 Task: Search one way flight ticket for 2 adults, 2 infants in seat and 1 infant on lap in first from Cordova: Merle K. (mudhole) Smith Airport to Rock Springs: Southwest Wyoming Regional Airport (rock Springs Sweetwater County Airport) on 8-5-2023. Choice of flights is Emirates and Kenya Airways. Number of bags: 1 checked bag. Price is upto 45000. Outbound departure time preference is 16:45.
Action: Mouse moved to (352, 308)
Screenshot: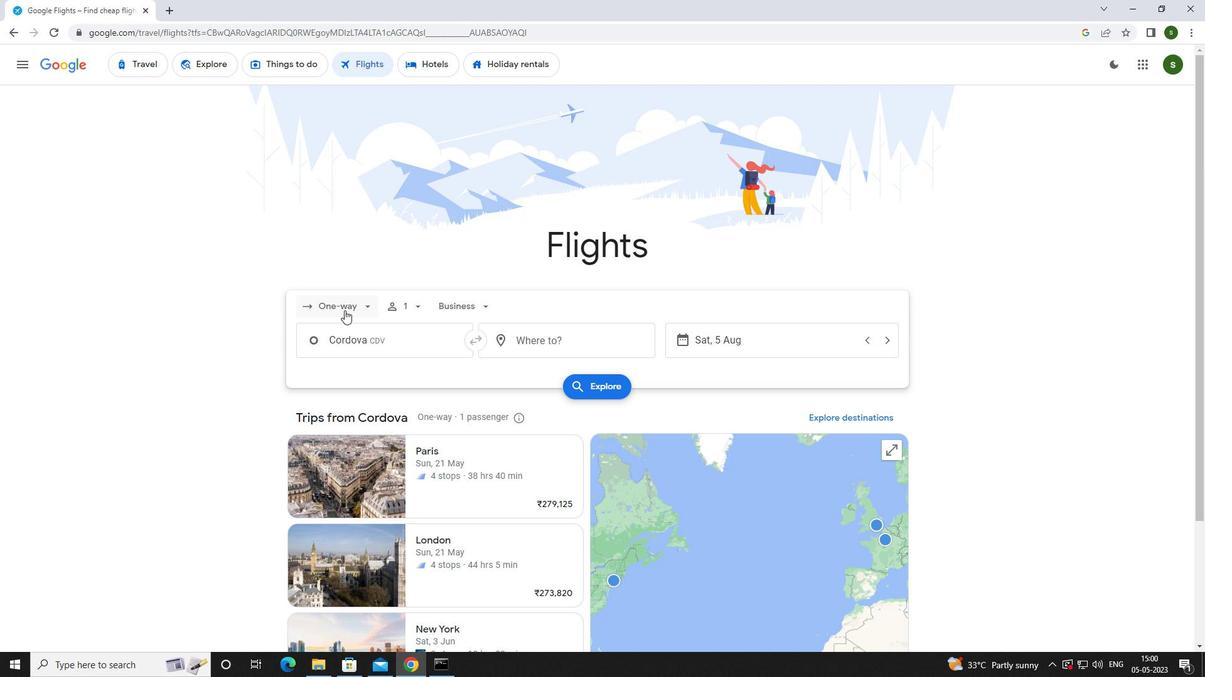 
Action: Mouse pressed left at (352, 308)
Screenshot: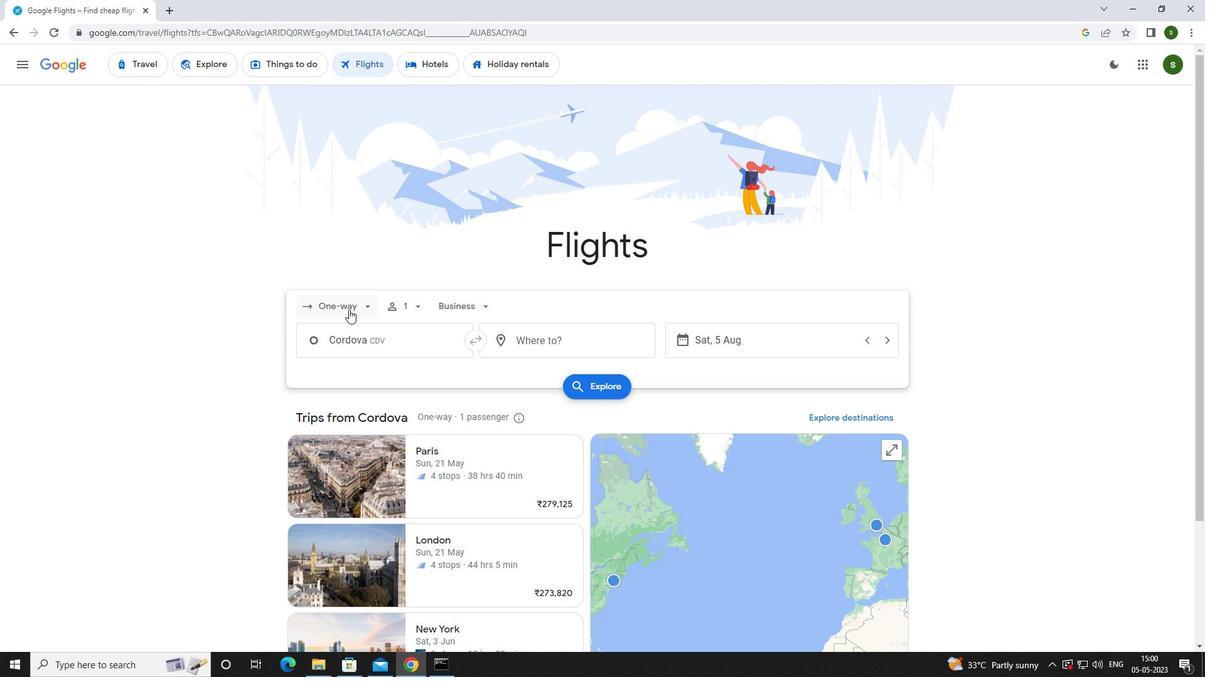 
Action: Mouse moved to (365, 365)
Screenshot: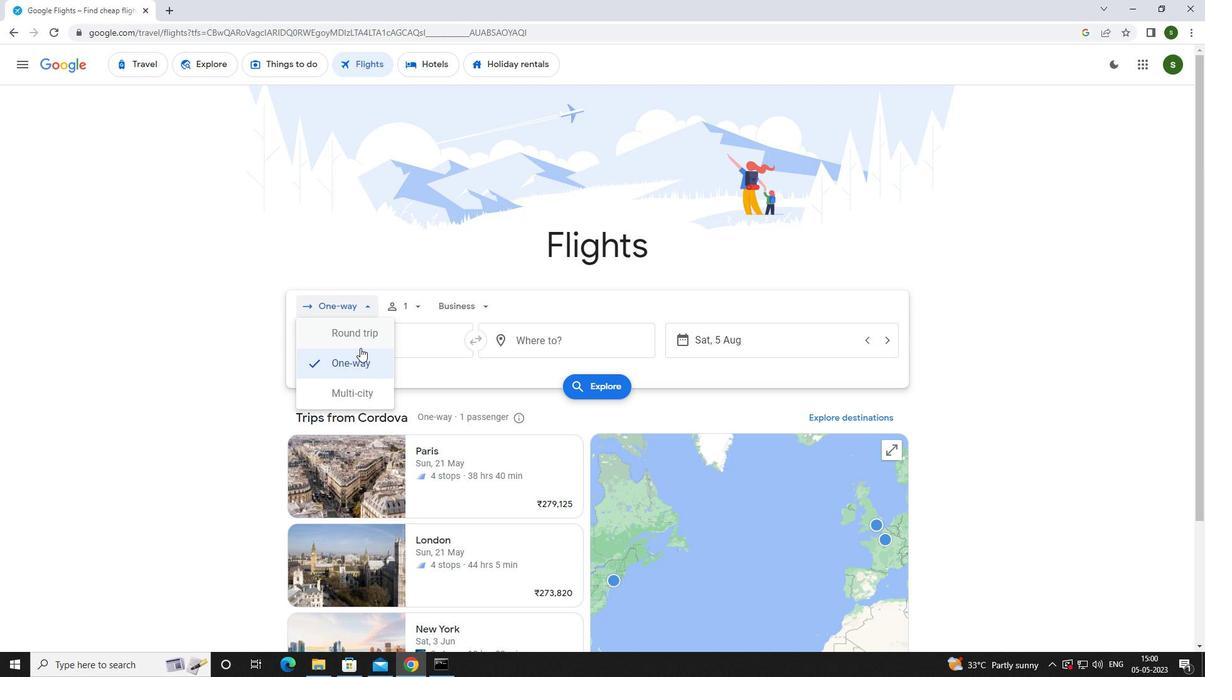 
Action: Mouse pressed left at (365, 365)
Screenshot: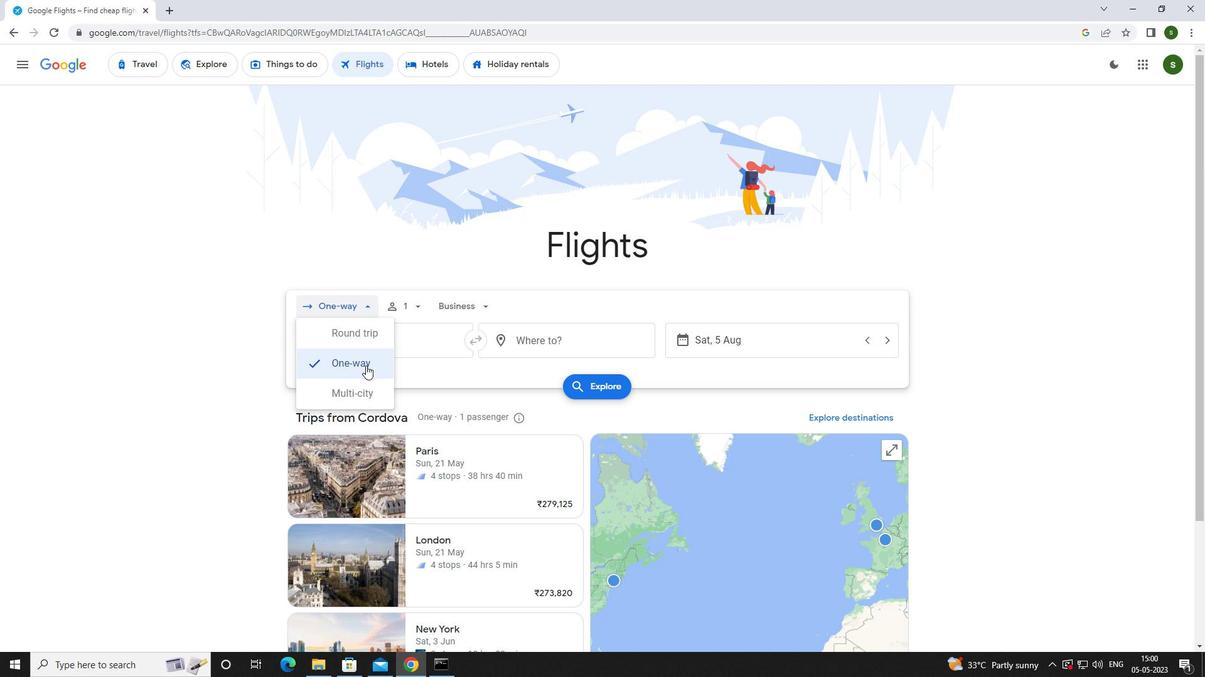
Action: Mouse moved to (412, 308)
Screenshot: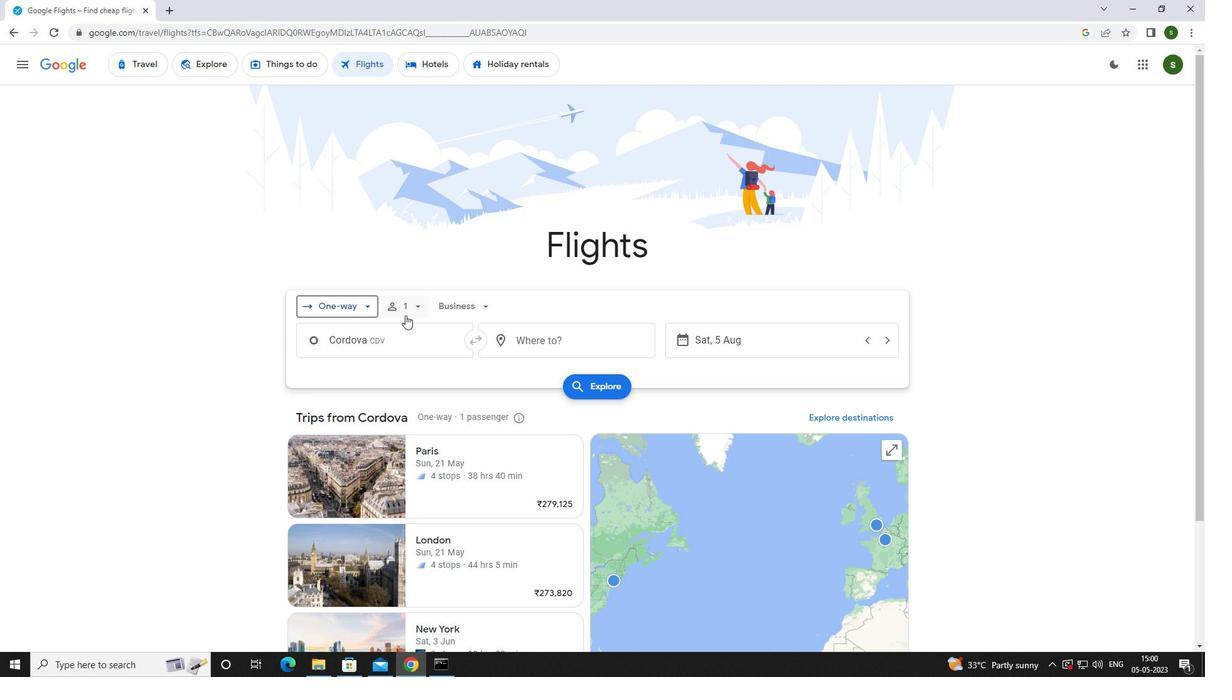 
Action: Mouse pressed left at (412, 308)
Screenshot: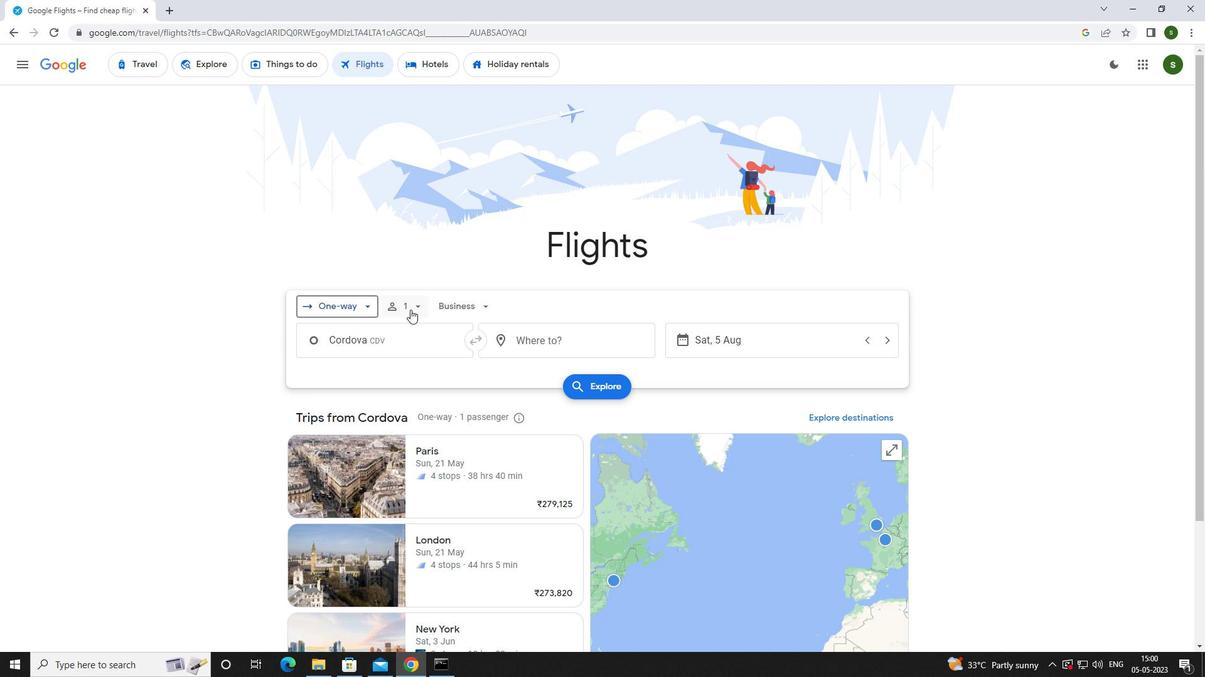
Action: Mouse moved to (507, 337)
Screenshot: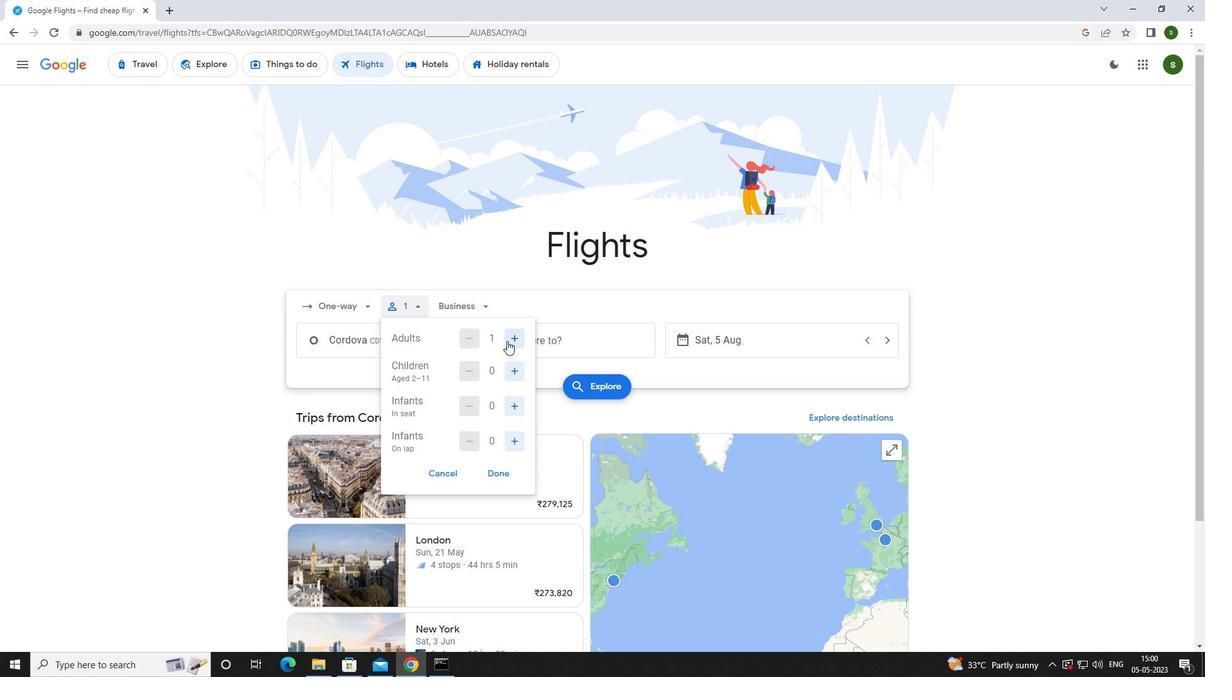 
Action: Mouse pressed left at (507, 337)
Screenshot: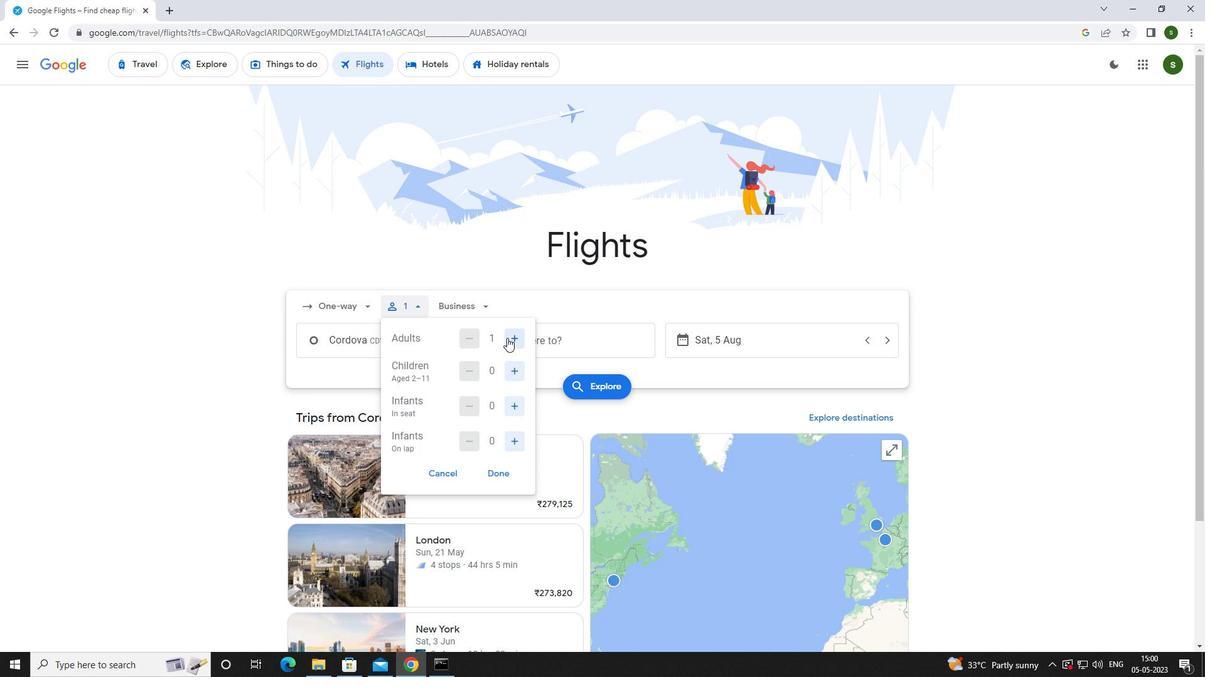 
Action: Mouse moved to (508, 403)
Screenshot: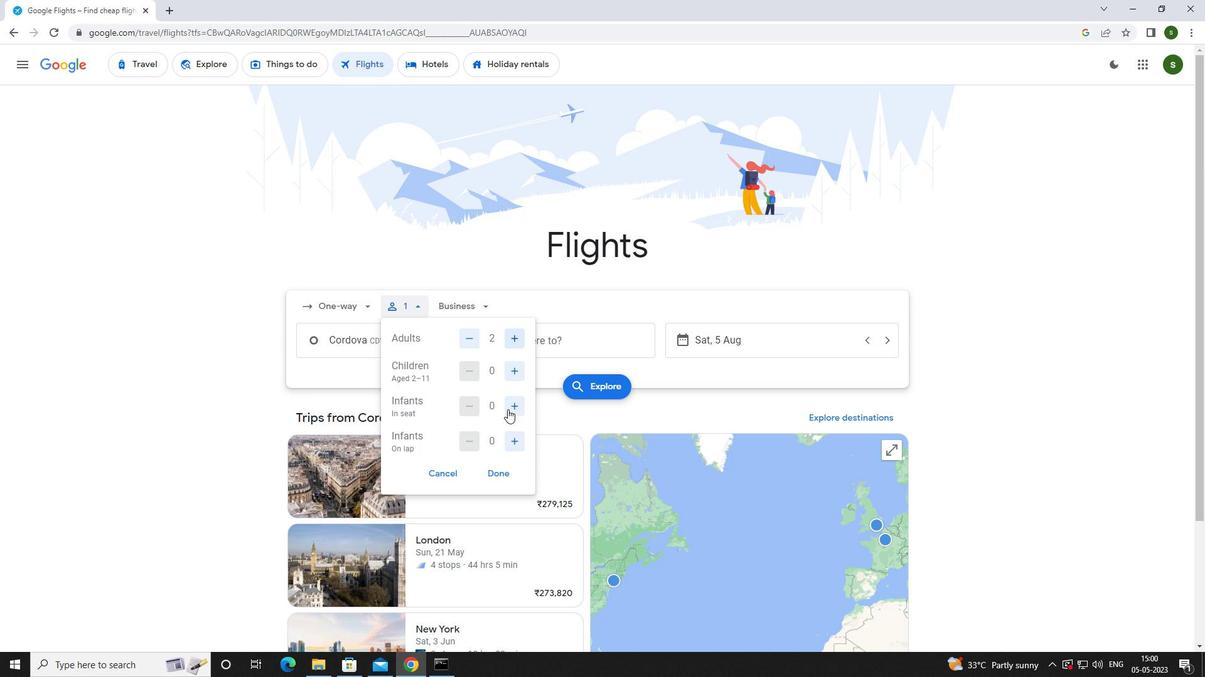 
Action: Mouse pressed left at (508, 403)
Screenshot: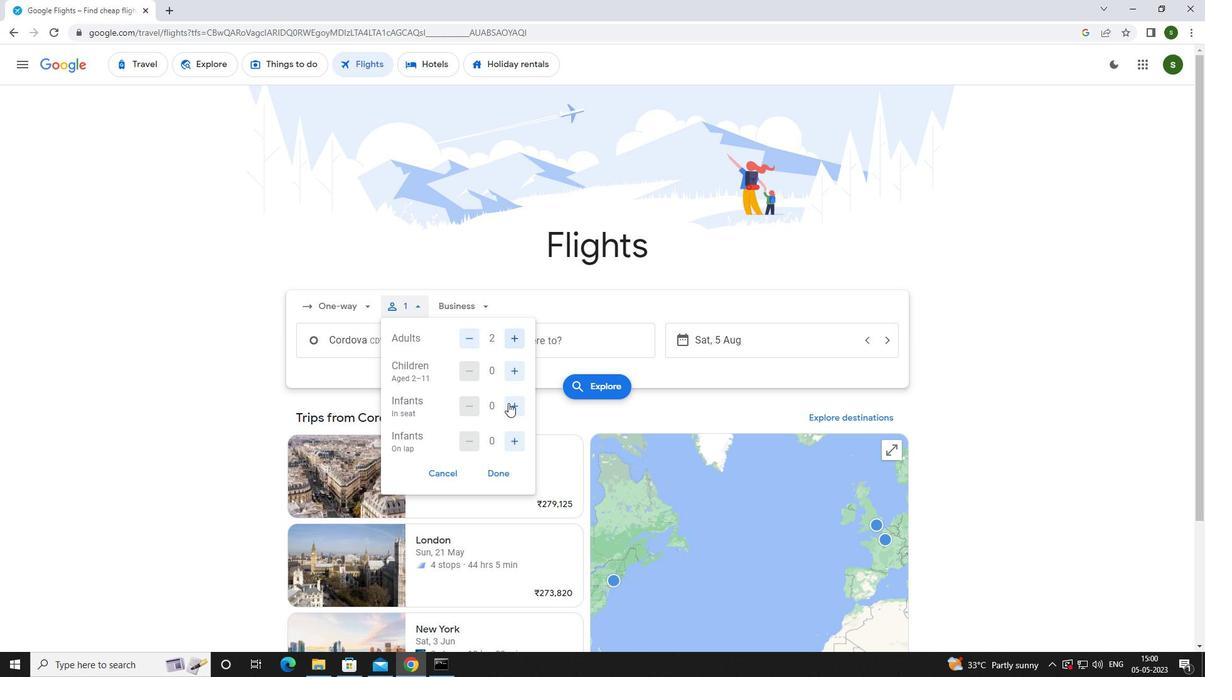 
Action: Mouse pressed left at (508, 403)
Screenshot: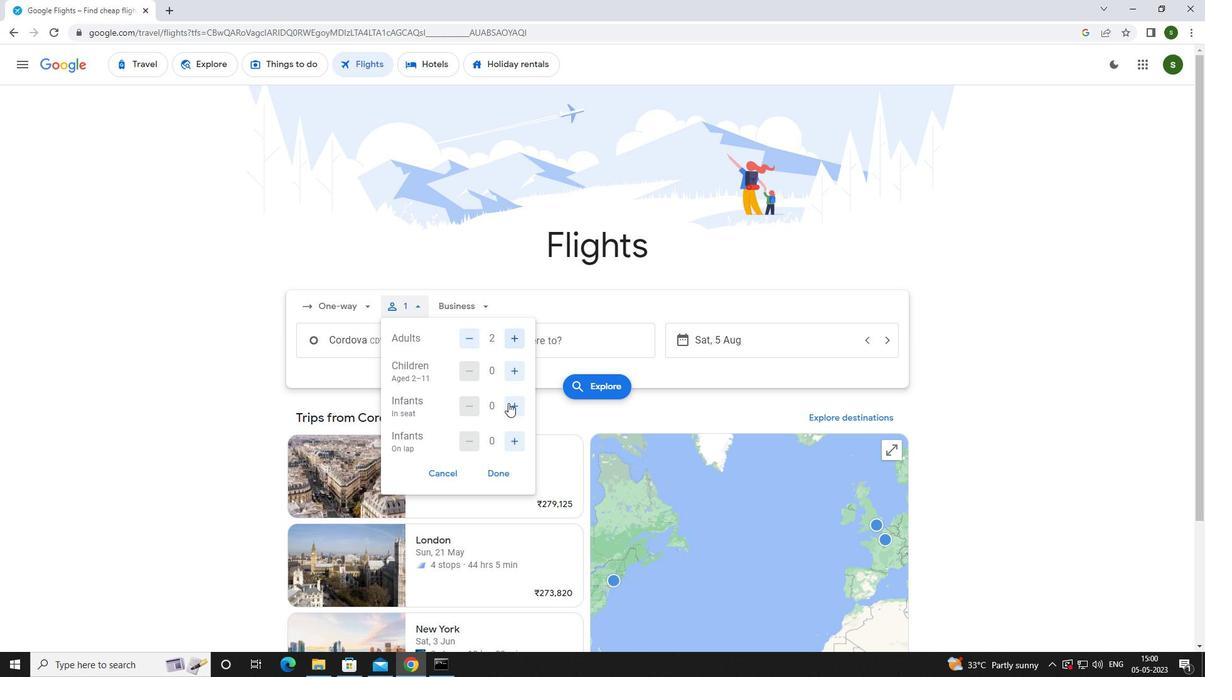 
Action: Mouse moved to (511, 441)
Screenshot: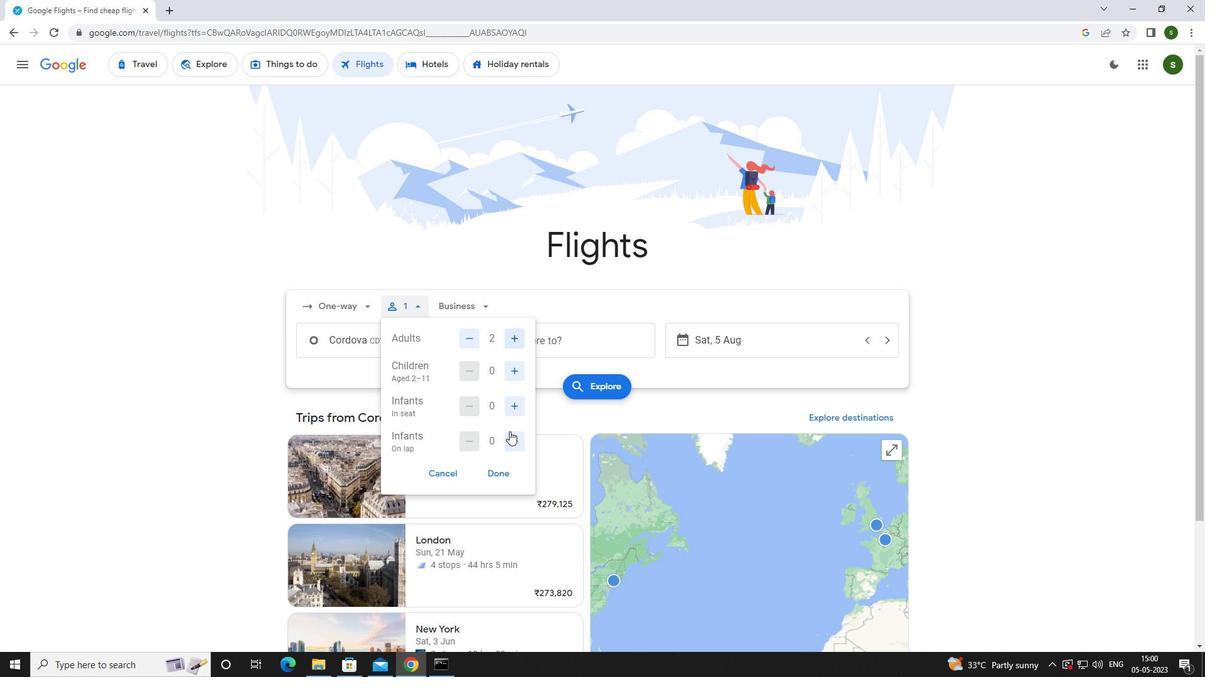 
Action: Mouse pressed left at (511, 441)
Screenshot: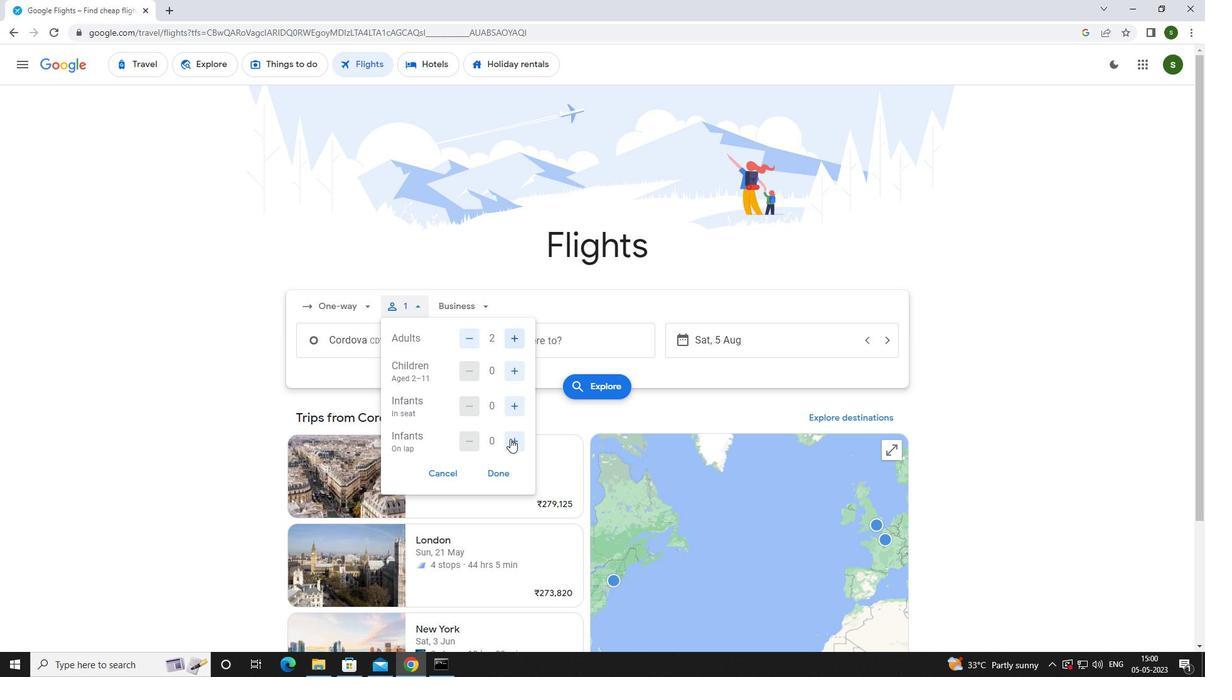 
Action: Mouse moved to (469, 305)
Screenshot: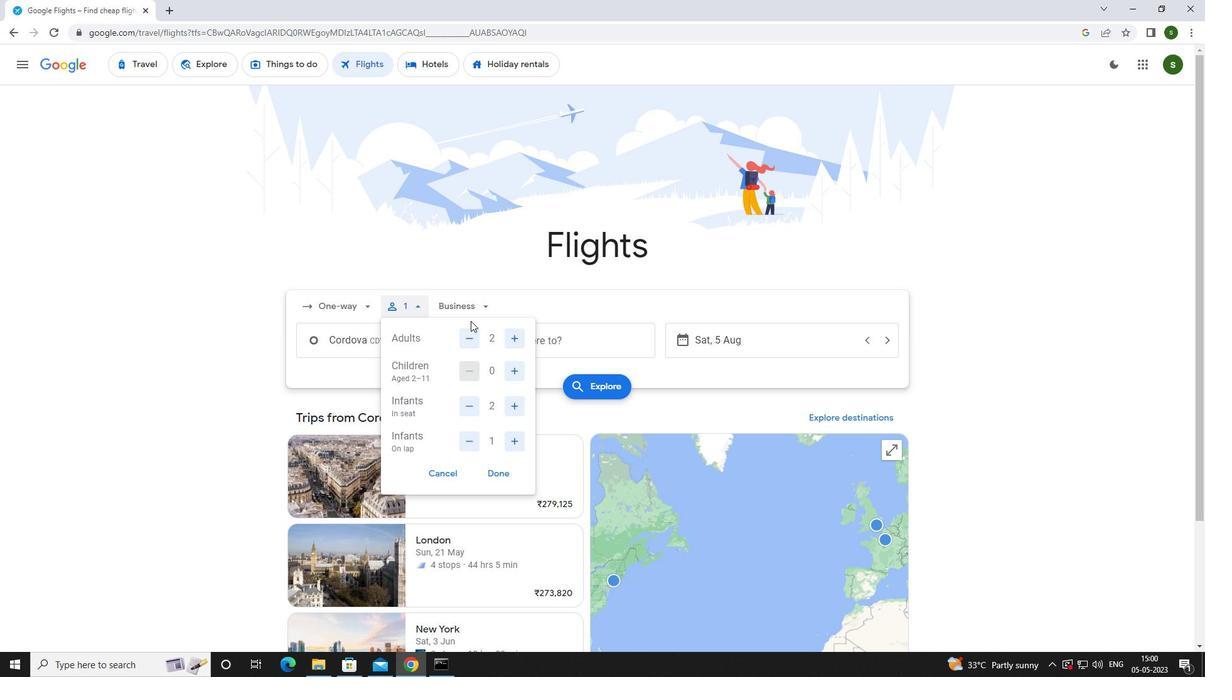 
Action: Mouse pressed left at (469, 305)
Screenshot: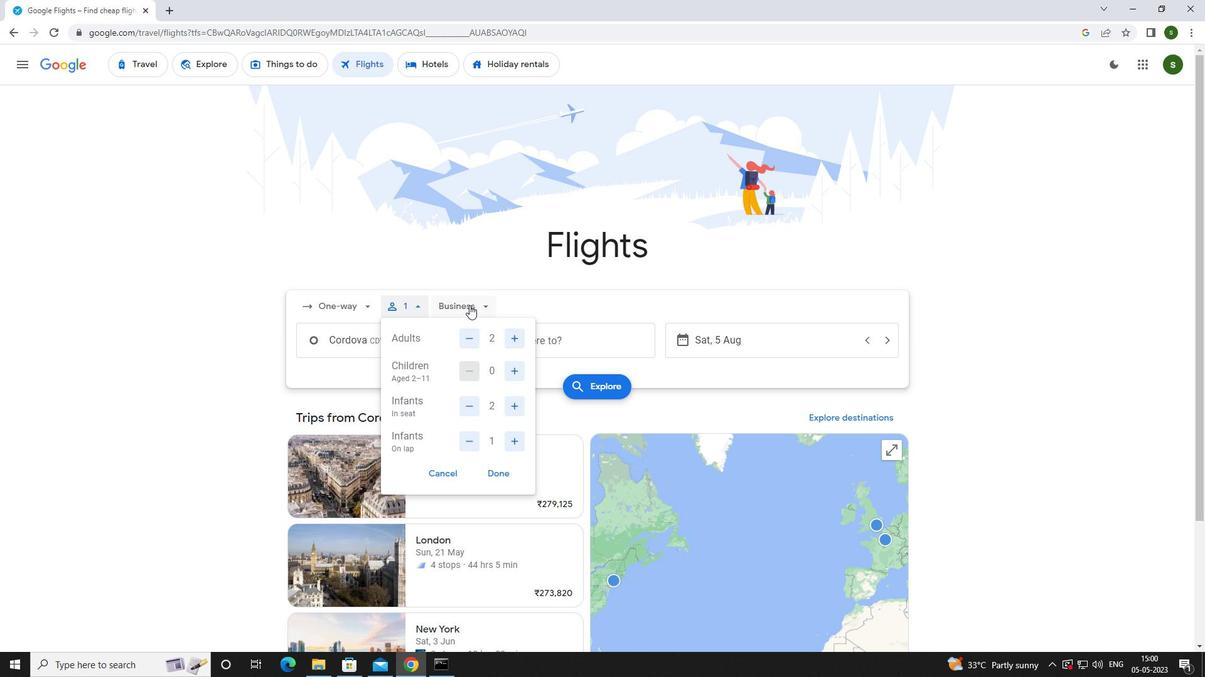 
Action: Mouse moved to (478, 423)
Screenshot: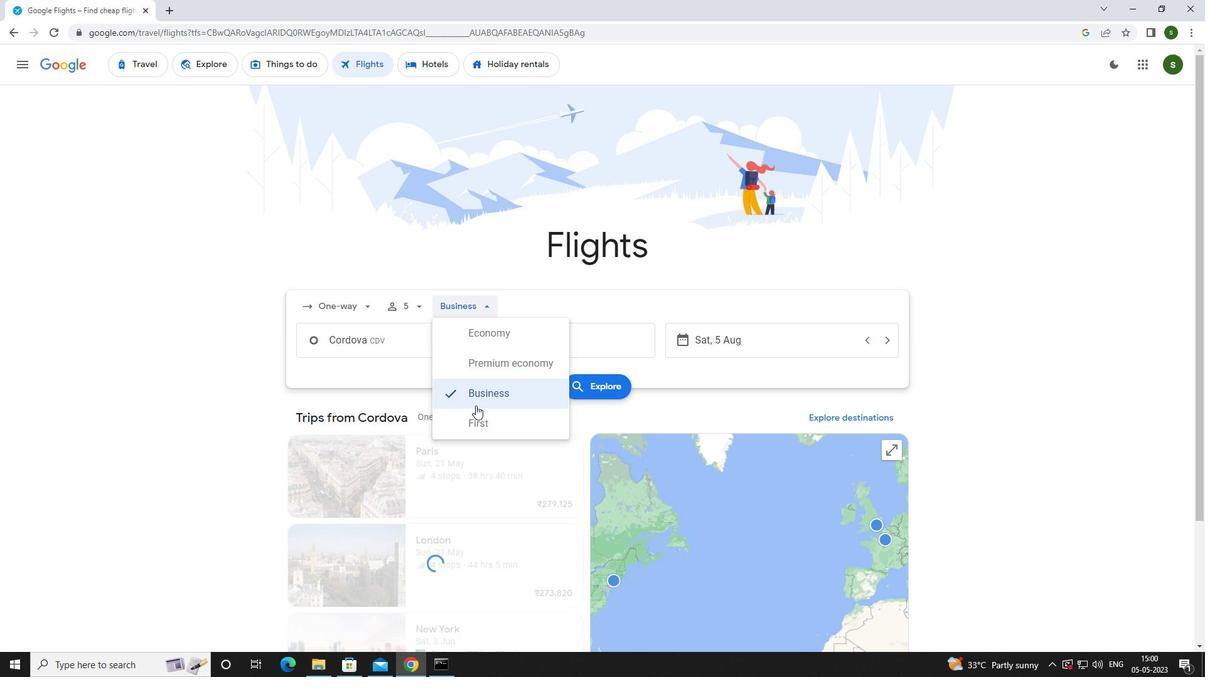 
Action: Mouse pressed left at (478, 423)
Screenshot: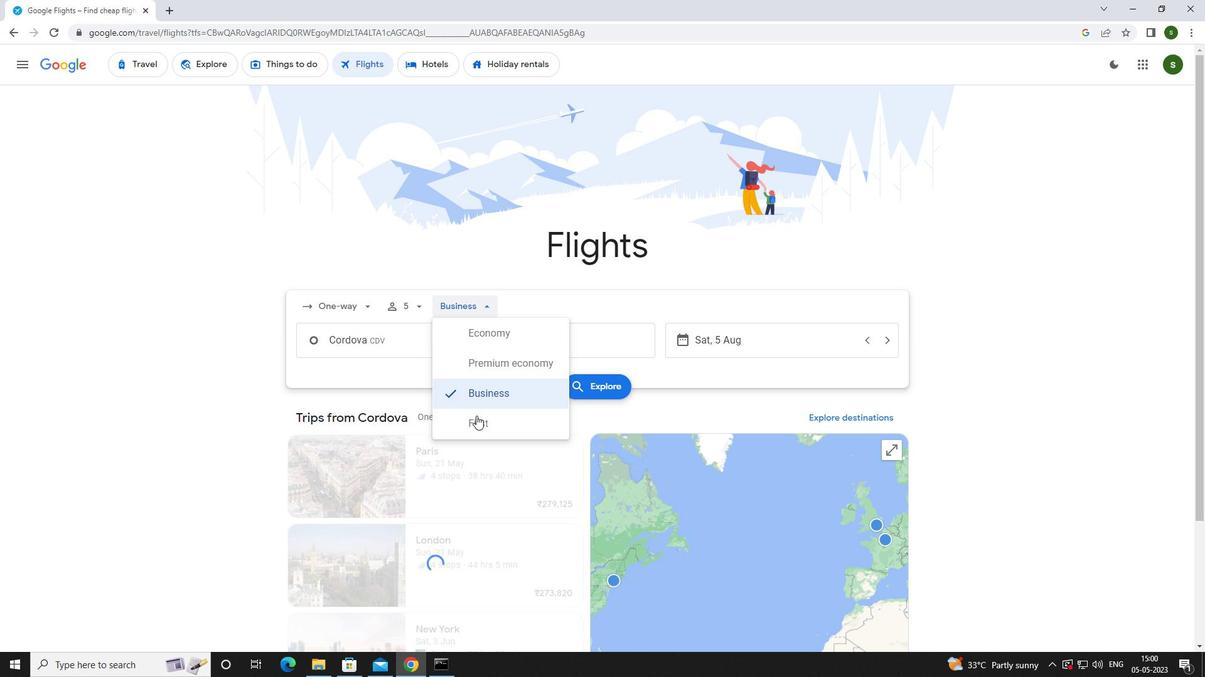 
Action: Mouse moved to (430, 338)
Screenshot: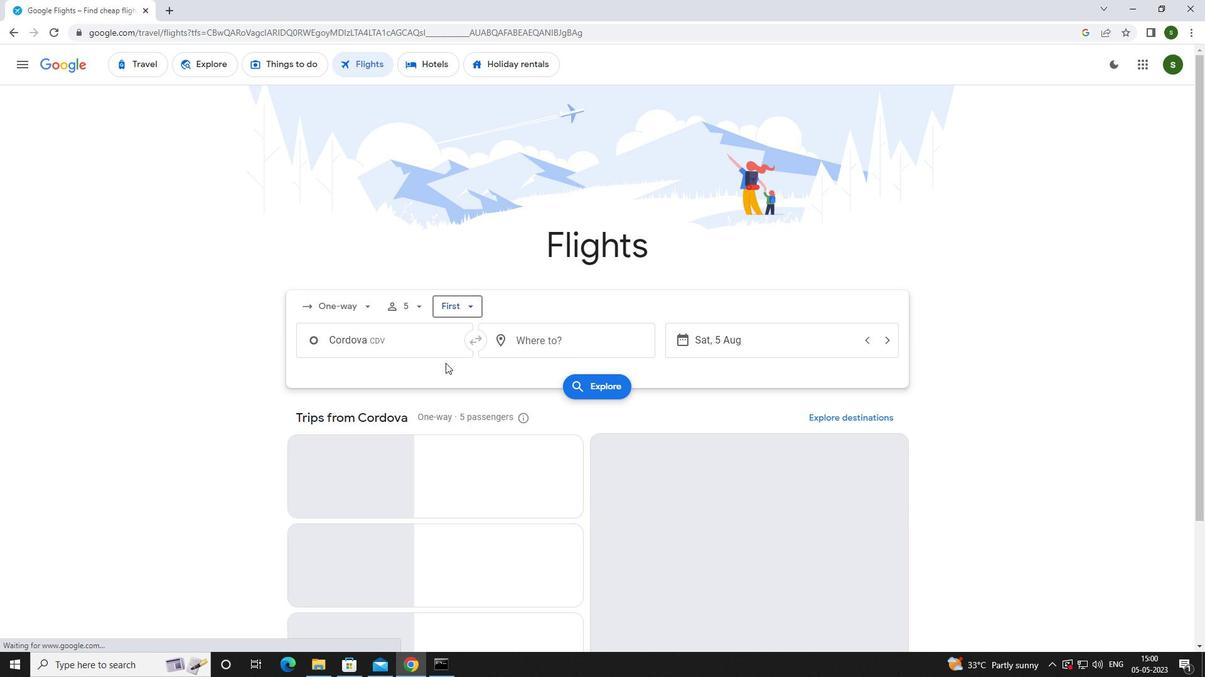 
Action: Mouse pressed left at (430, 338)
Screenshot: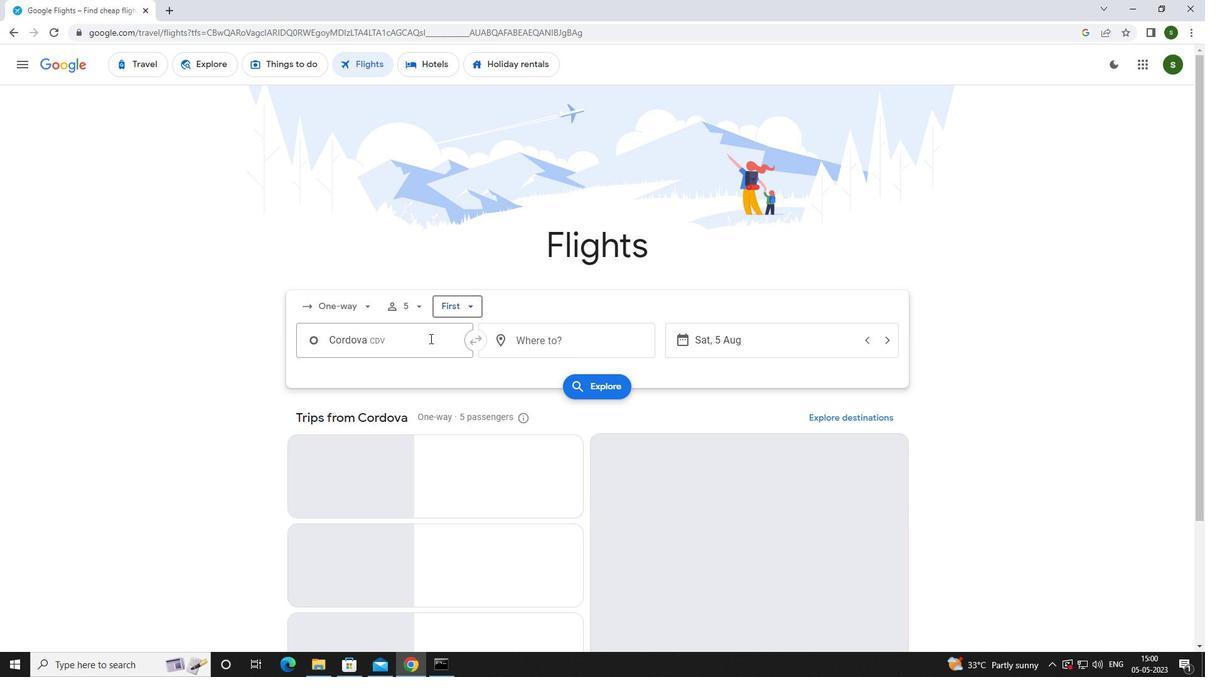 
Action: Key pressed <Key.caps_lock>m<Key.caps_lock>erle
Screenshot: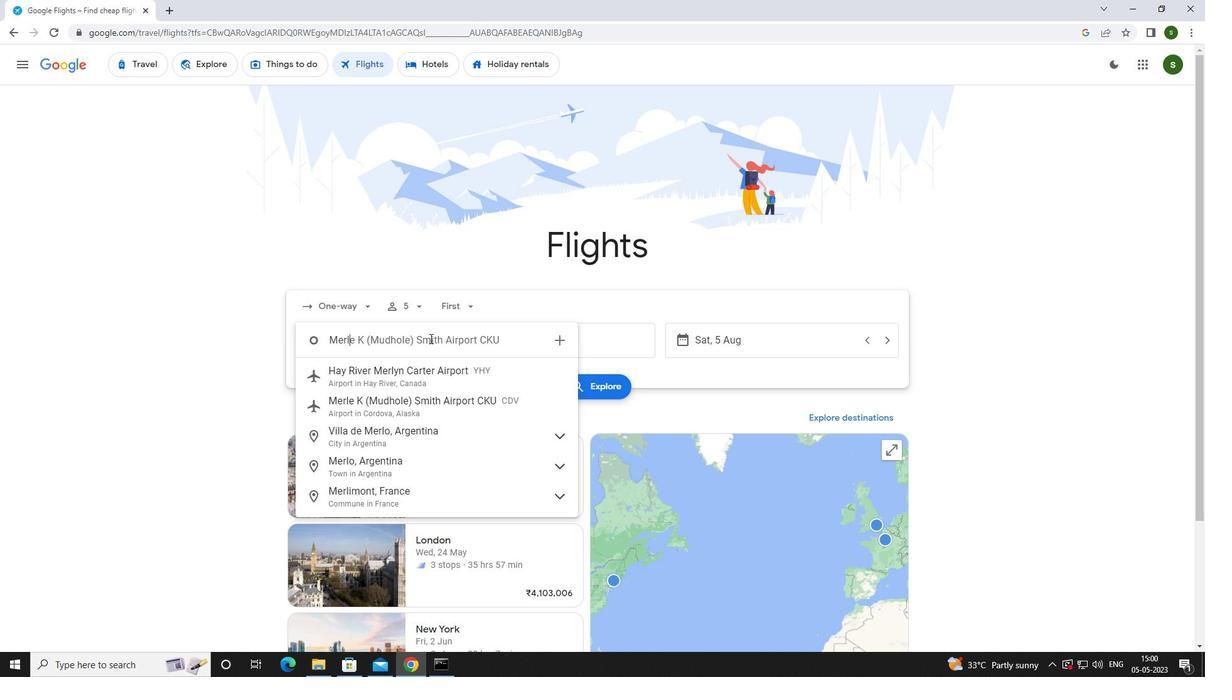 
Action: Mouse moved to (413, 388)
Screenshot: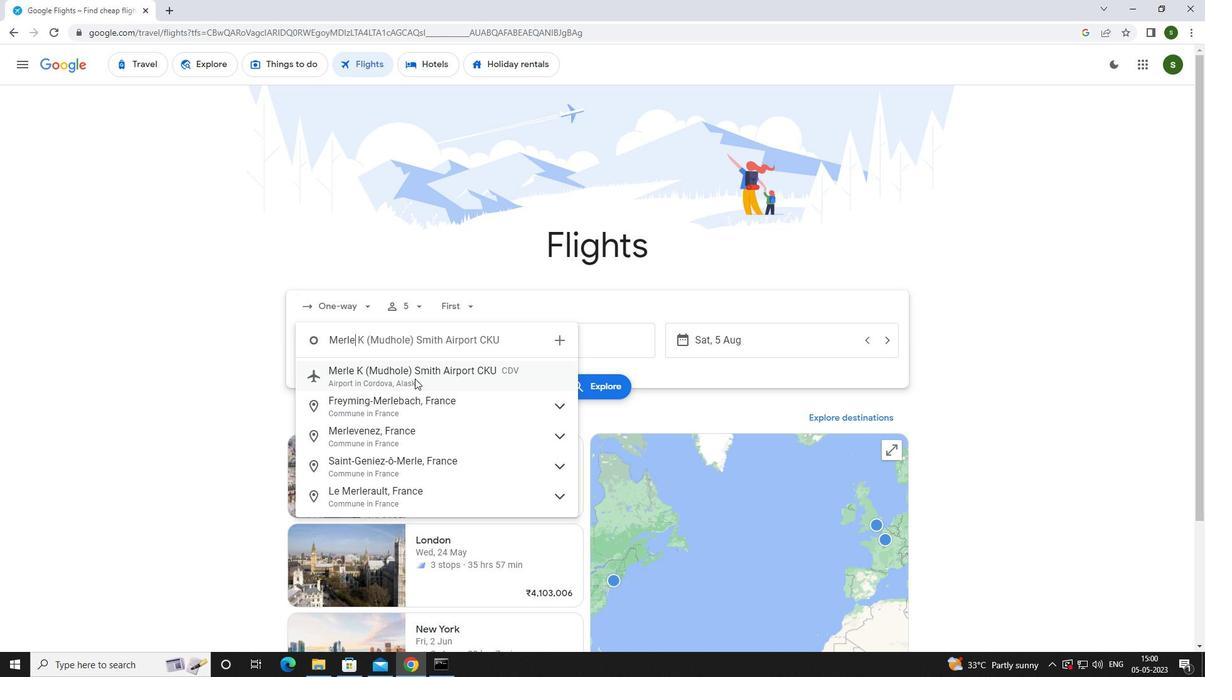 
Action: Mouse pressed left at (413, 388)
Screenshot: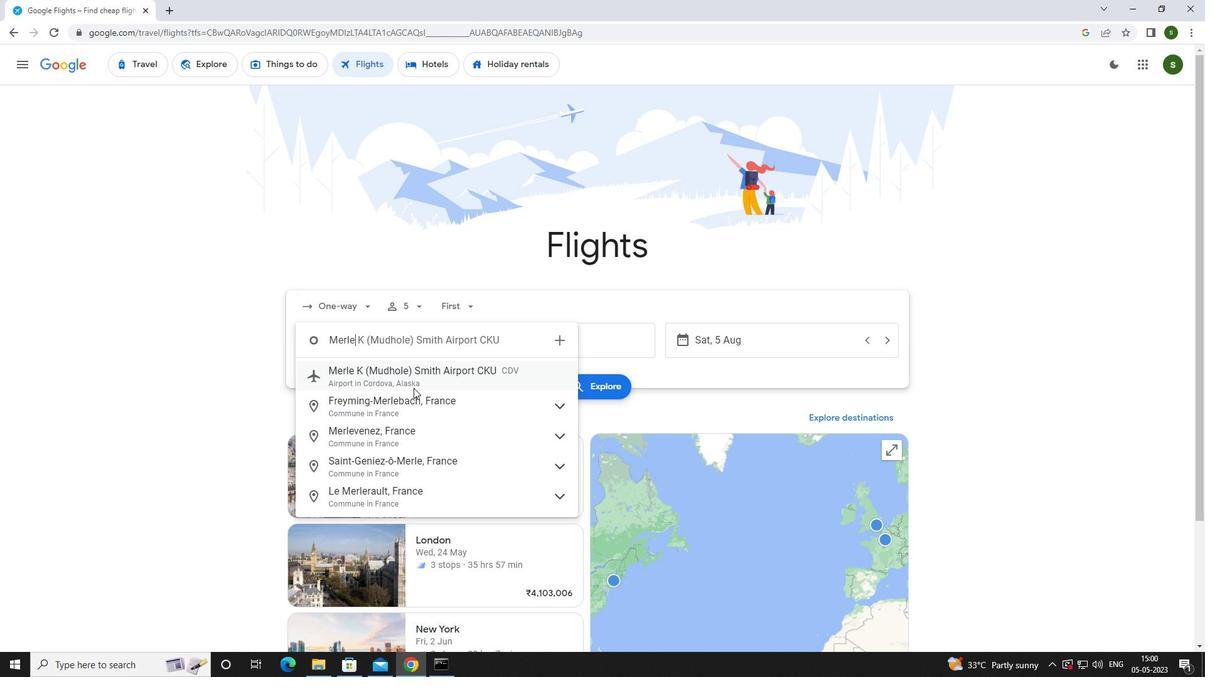 
Action: Mouse moved to (541, 339)
Screenshot: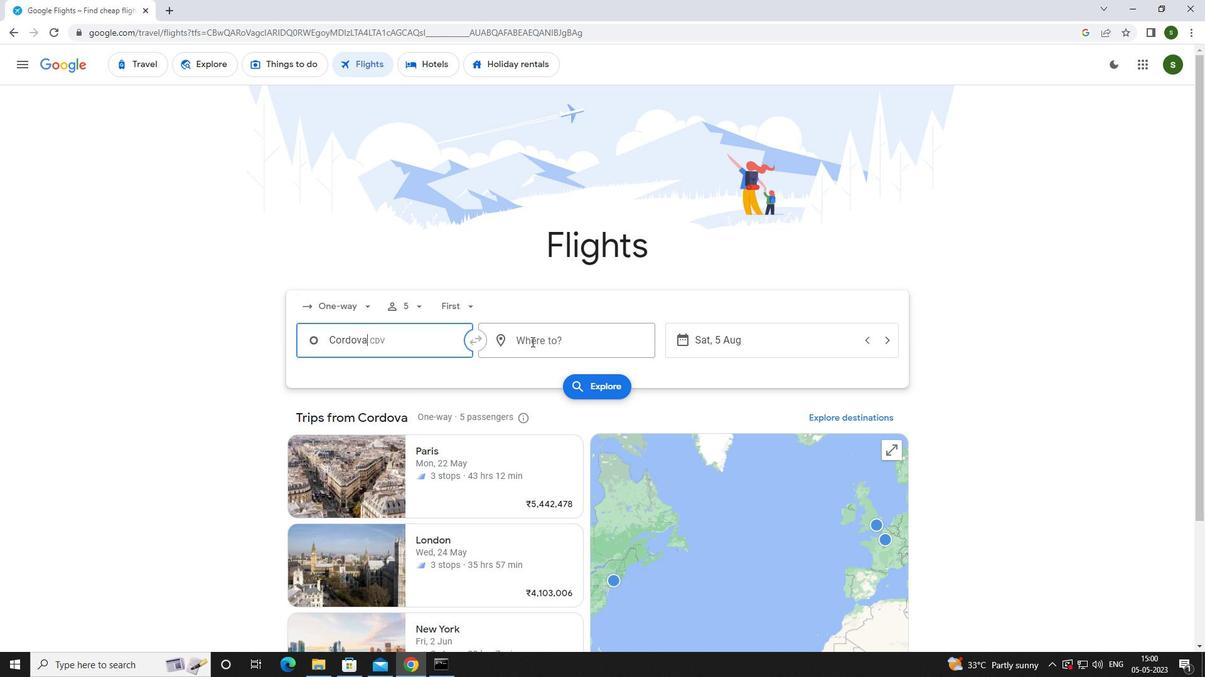 
Action: Mouse pressed left at (541, 339)
Screenshot: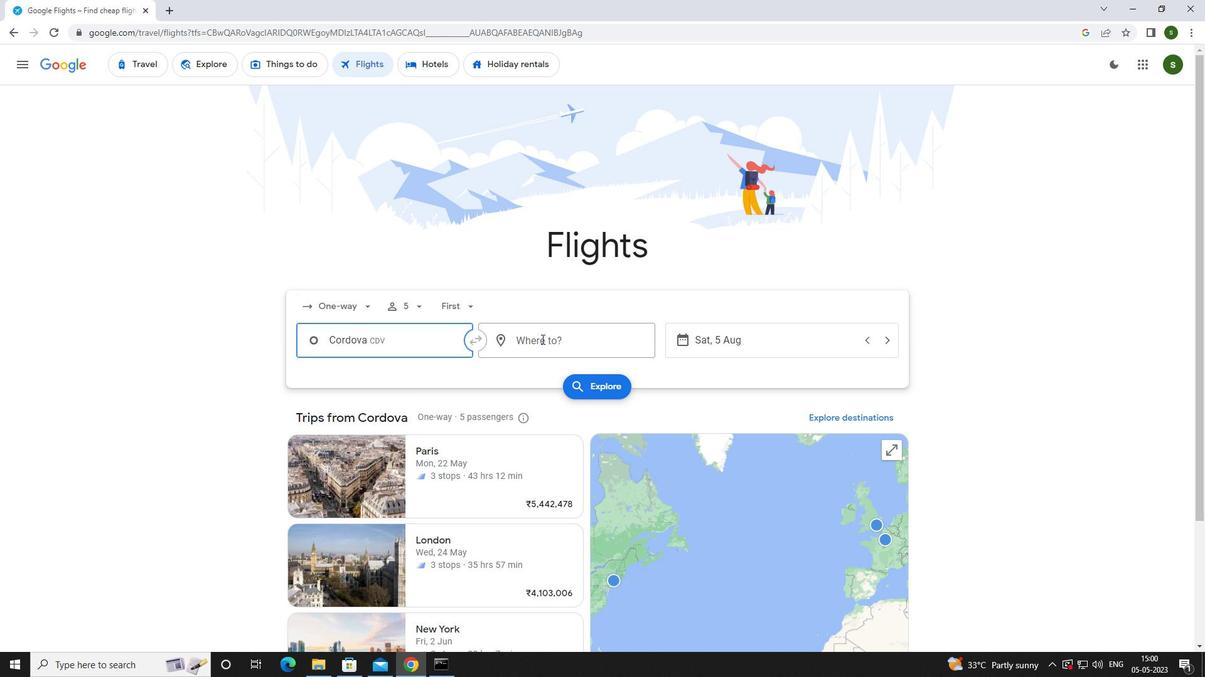 
Action: Key pressed <Key.caps_lock>r<Key.caps_lock>ock<Key.space><Key.caps_lock>s<Key.caps_lock>prin
Screenshot: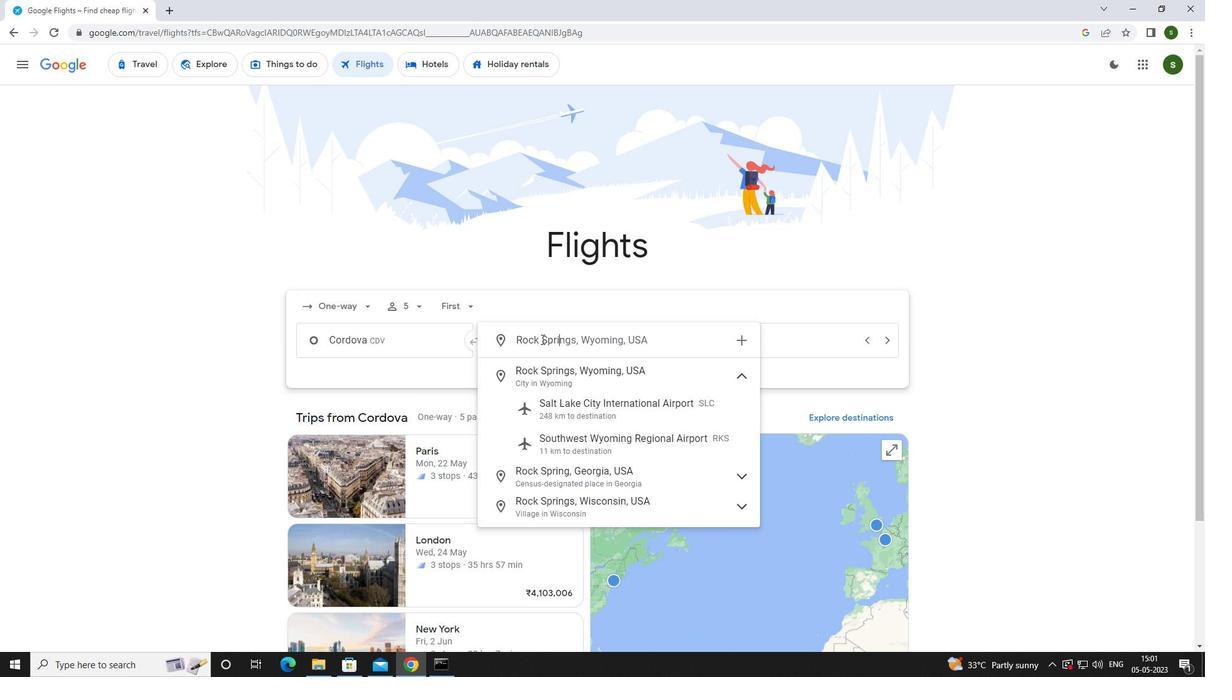
Action: Mouse moved to (568, 436)
Screenshot: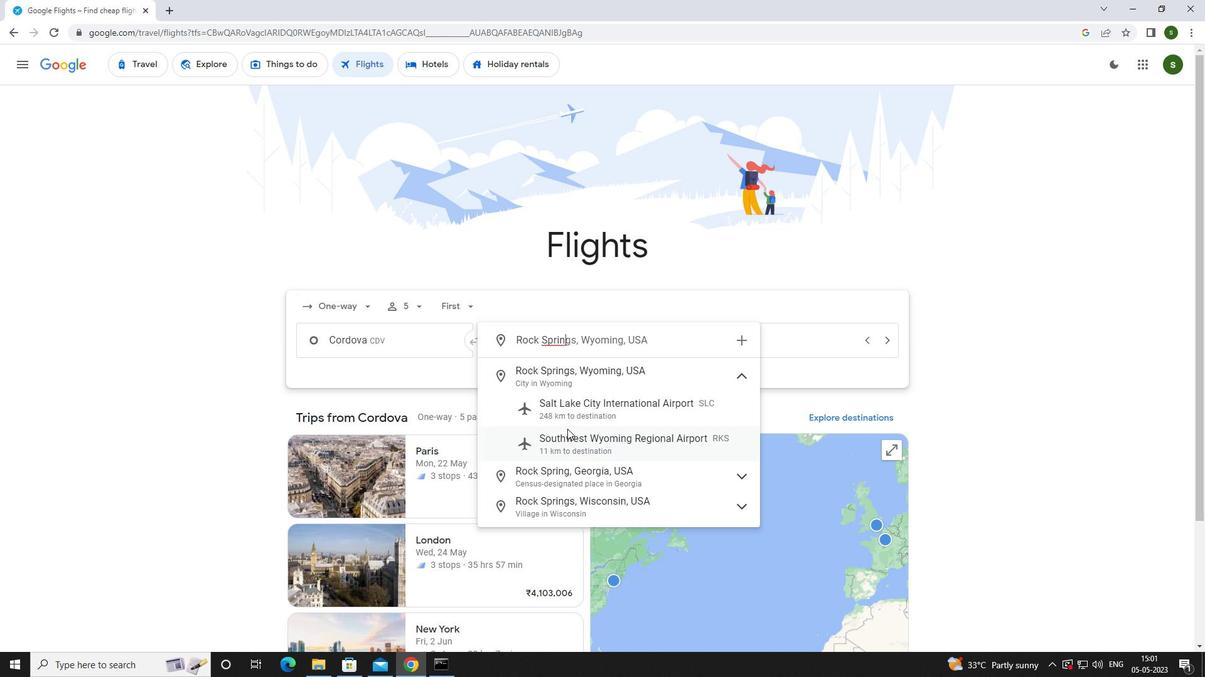 
Action: Mouse pressed left at (568, 436)
Screenshot: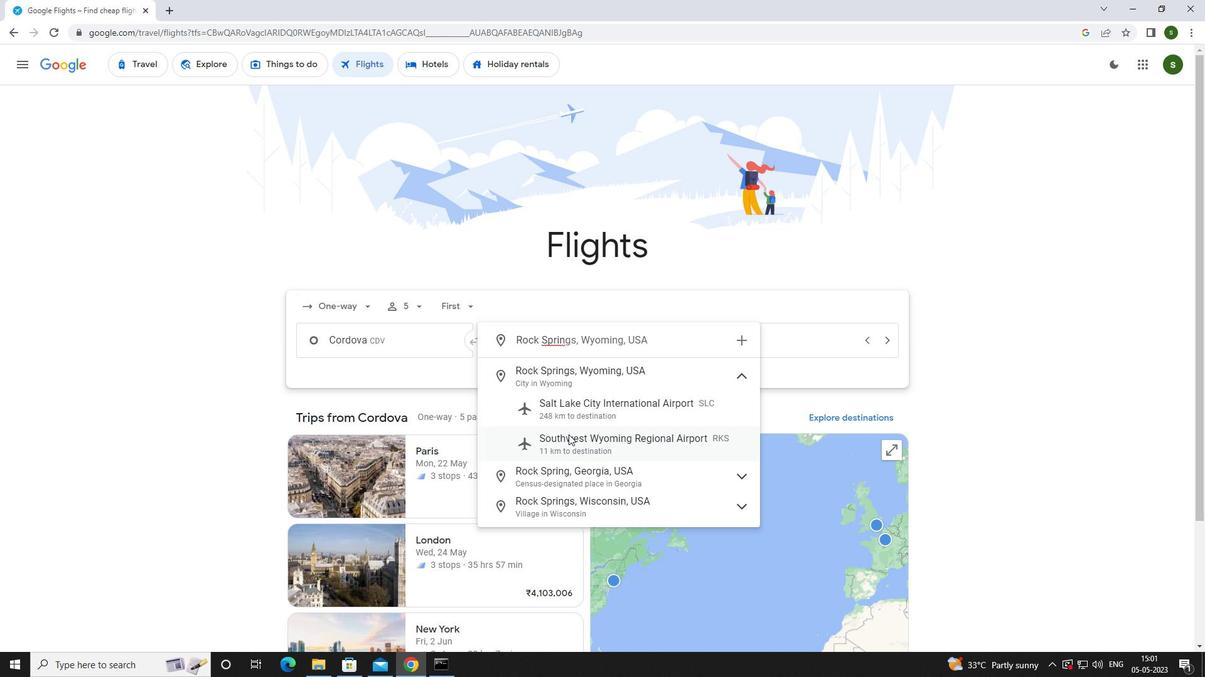 
Action: Mouse moved to (757, 340)
Screenshot: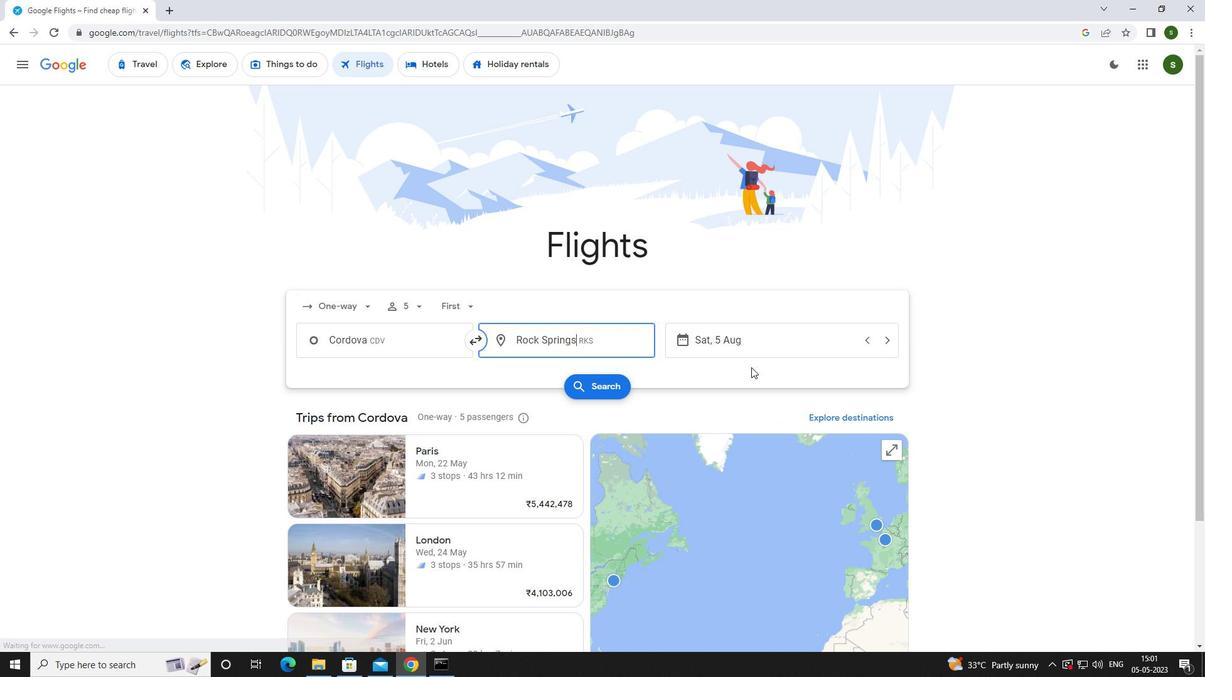 
Action: Mouse pressed left at (757, 340)
Screenshot: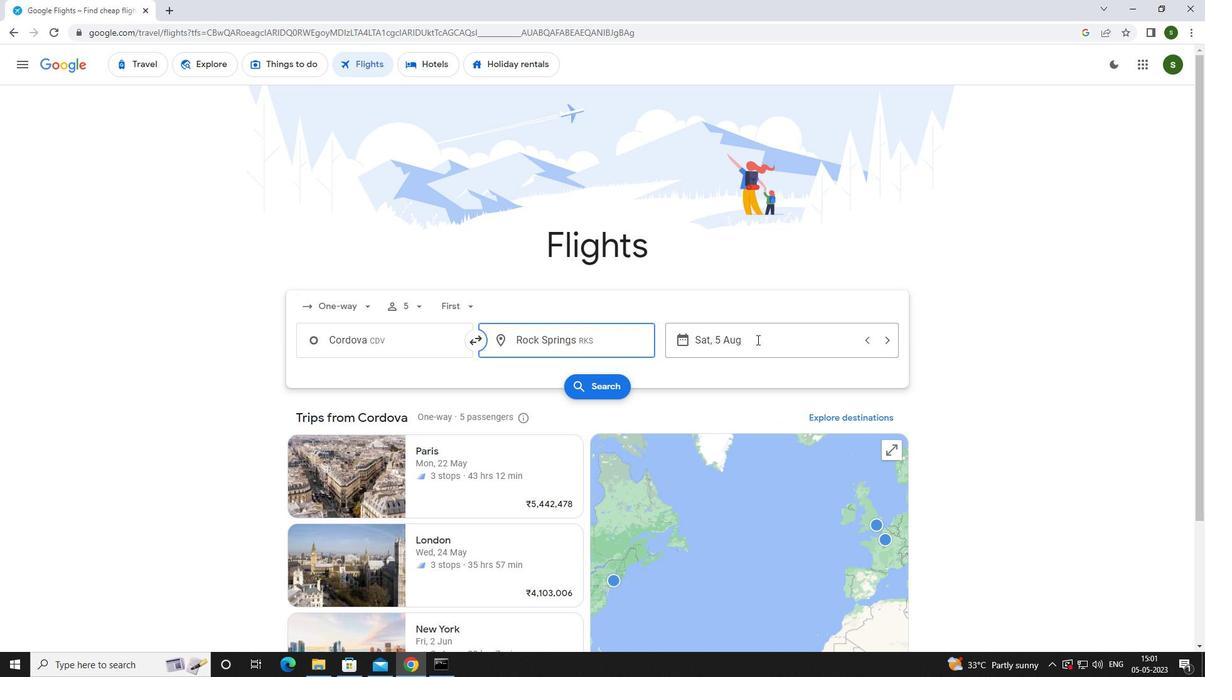 
Action: Mouse moved to (638, 426)
Screenshot: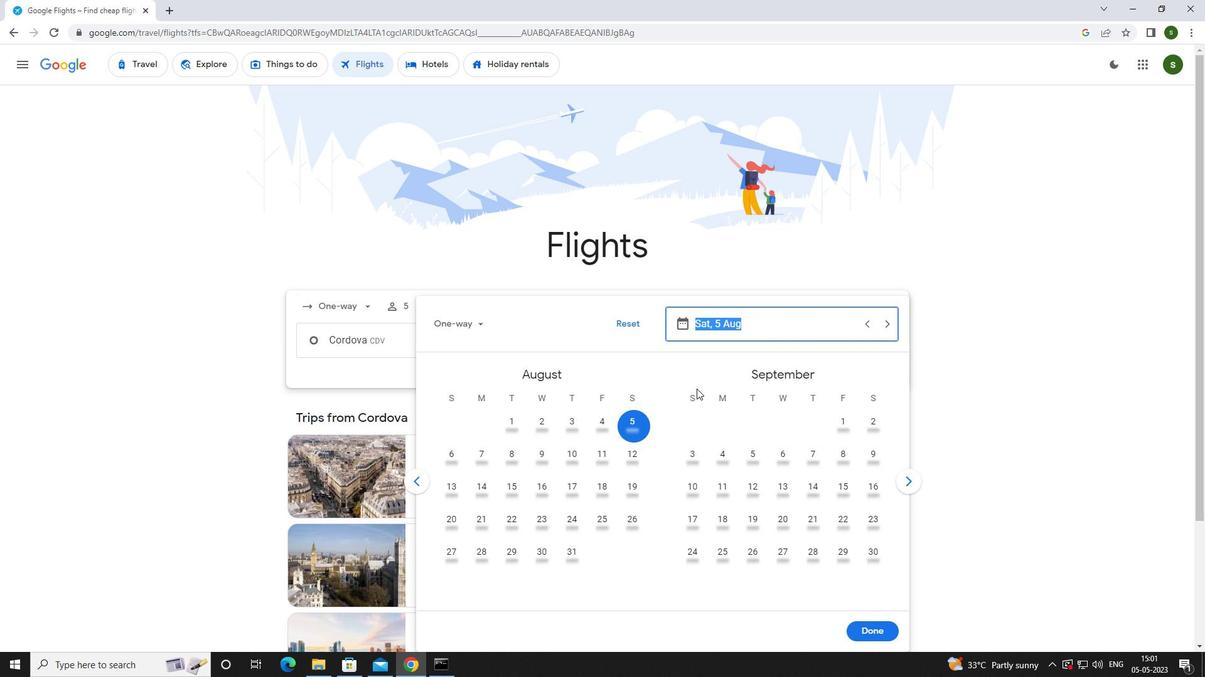 
Action: Mouse pressed left at (638, 426)
Screenshot: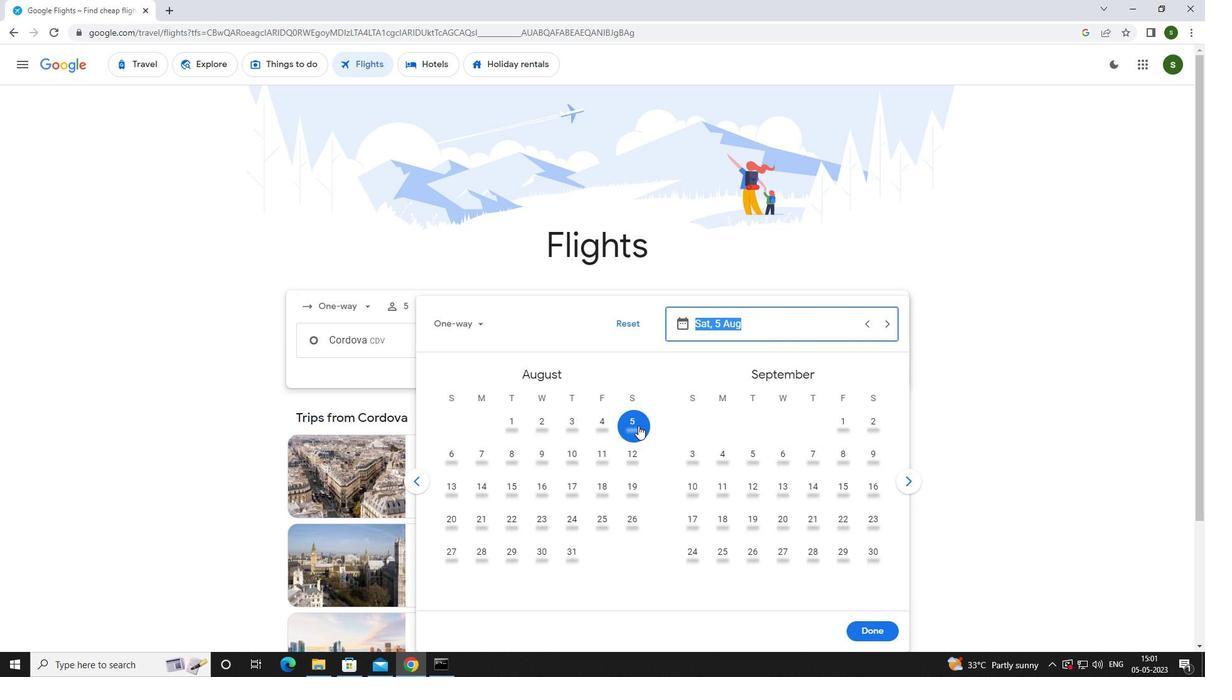 
Action: Mouse moved to (855, 622)
Screenshot: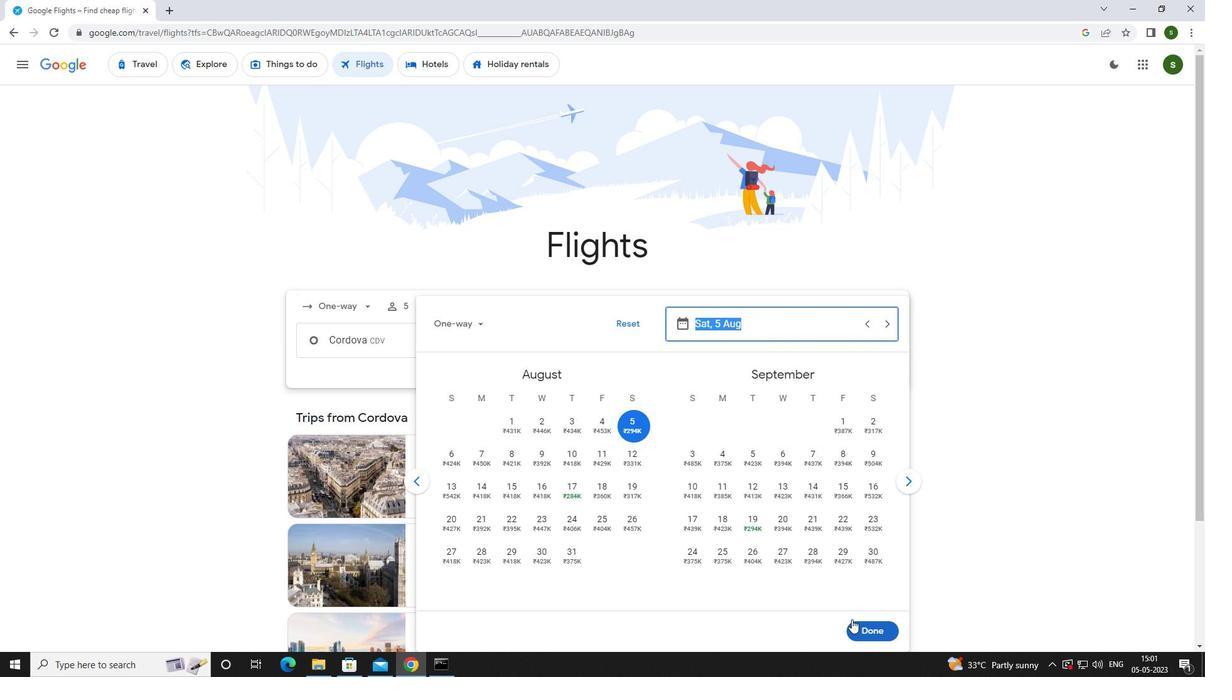 
Action: Mouse pressed left at (855, 622)
Screenshot: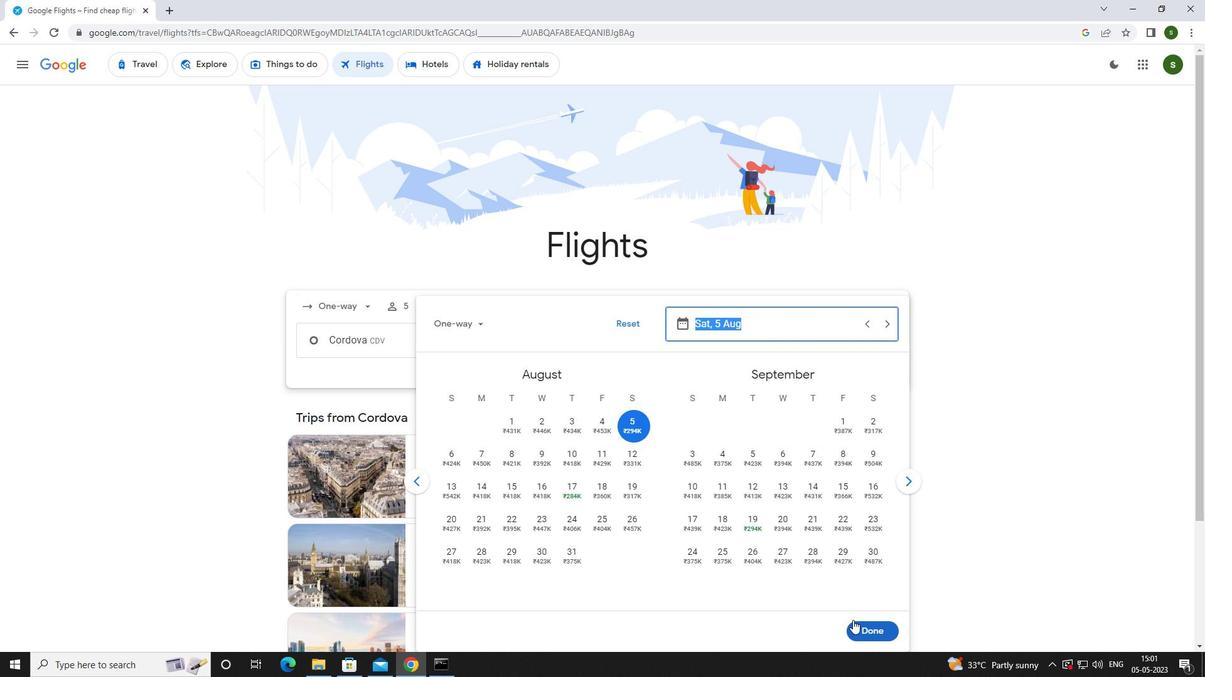 
Action: Mouse moved to (596, 389)
Screenshot: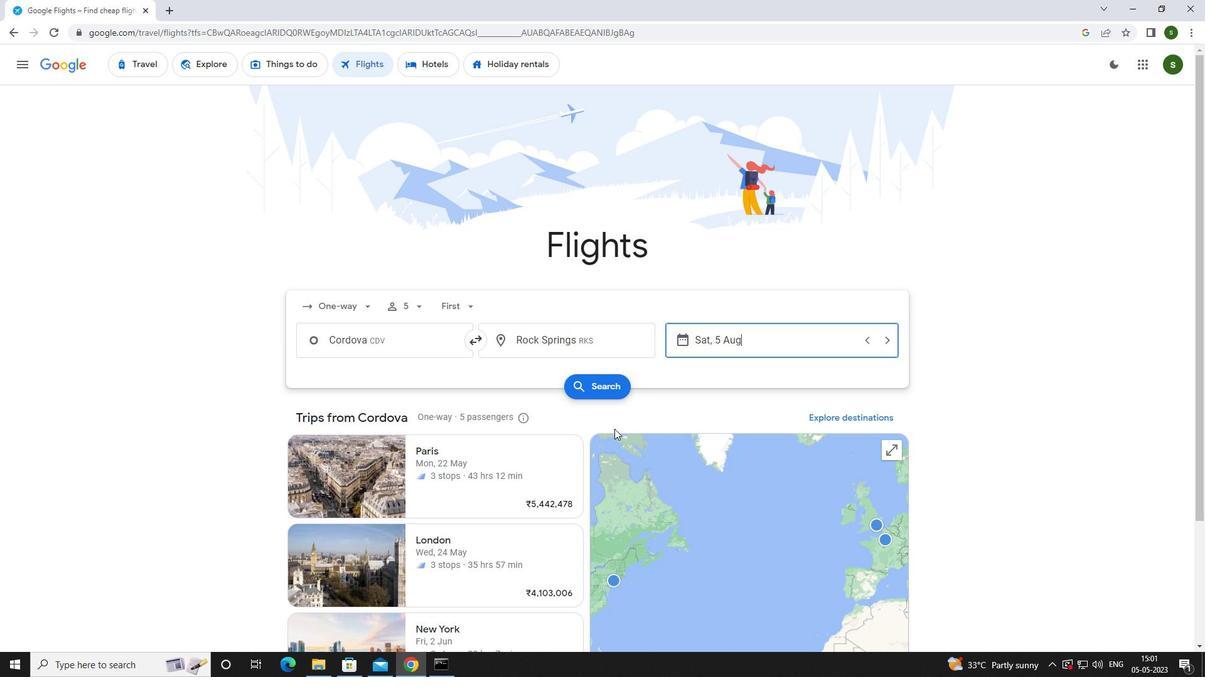 
Action: Mouse pressed left at (596, 389)
Screenshot: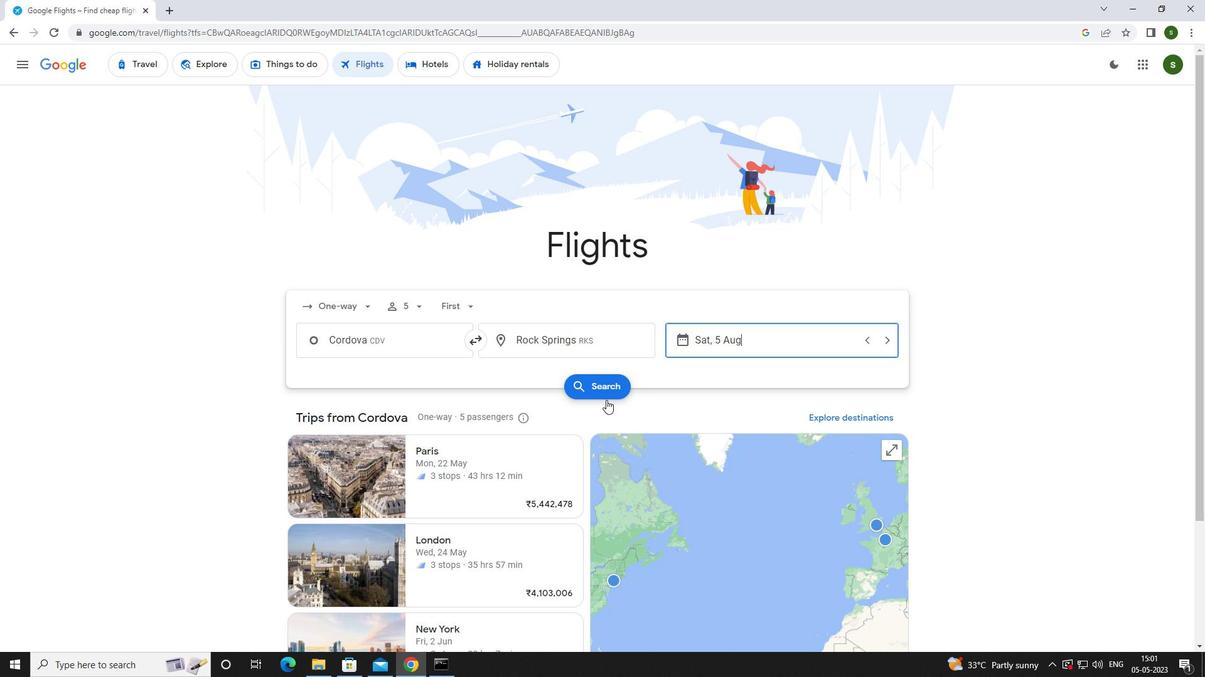 
Action: Mouse moved to (325, 182)
Screenshot: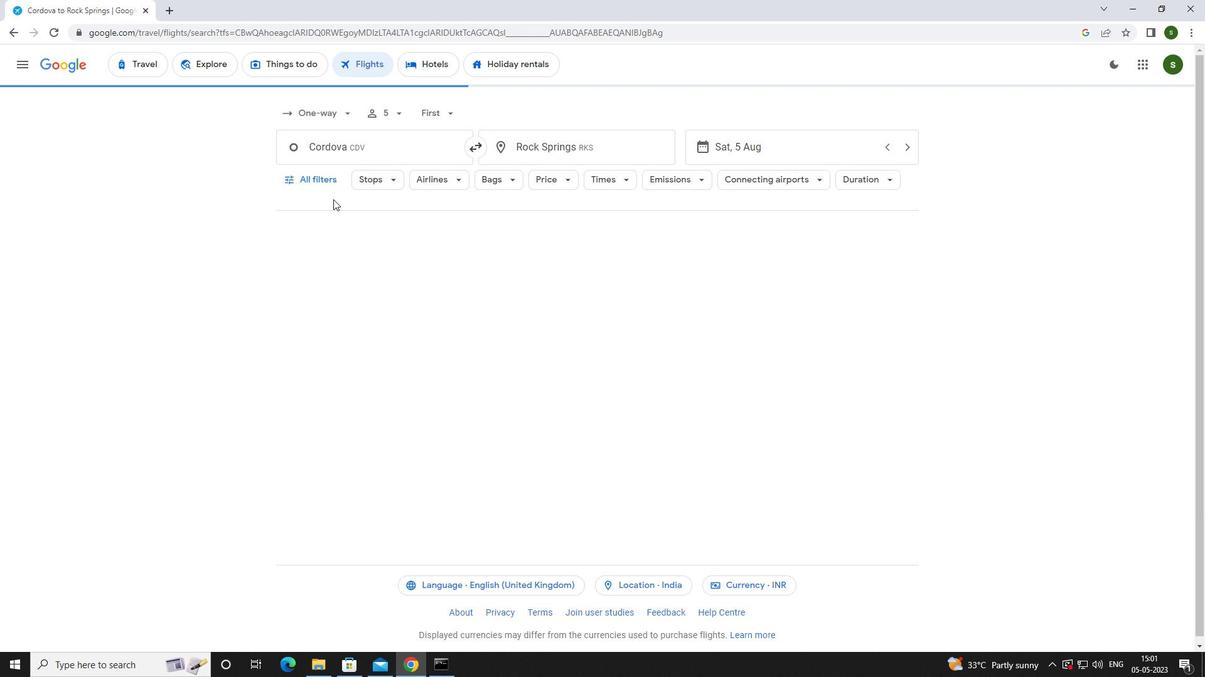
Action: Mouse pressed left at (325, 182)
Screenshot: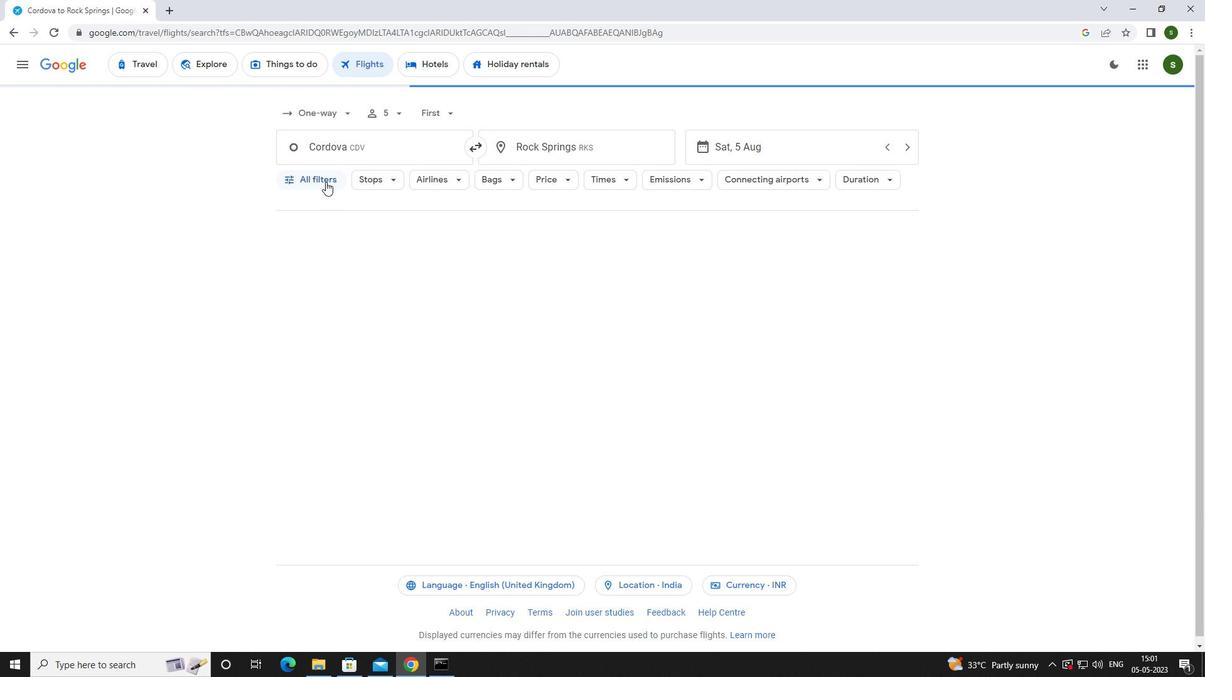 
Action: Mouse moved to (467, 448)
Screenshot: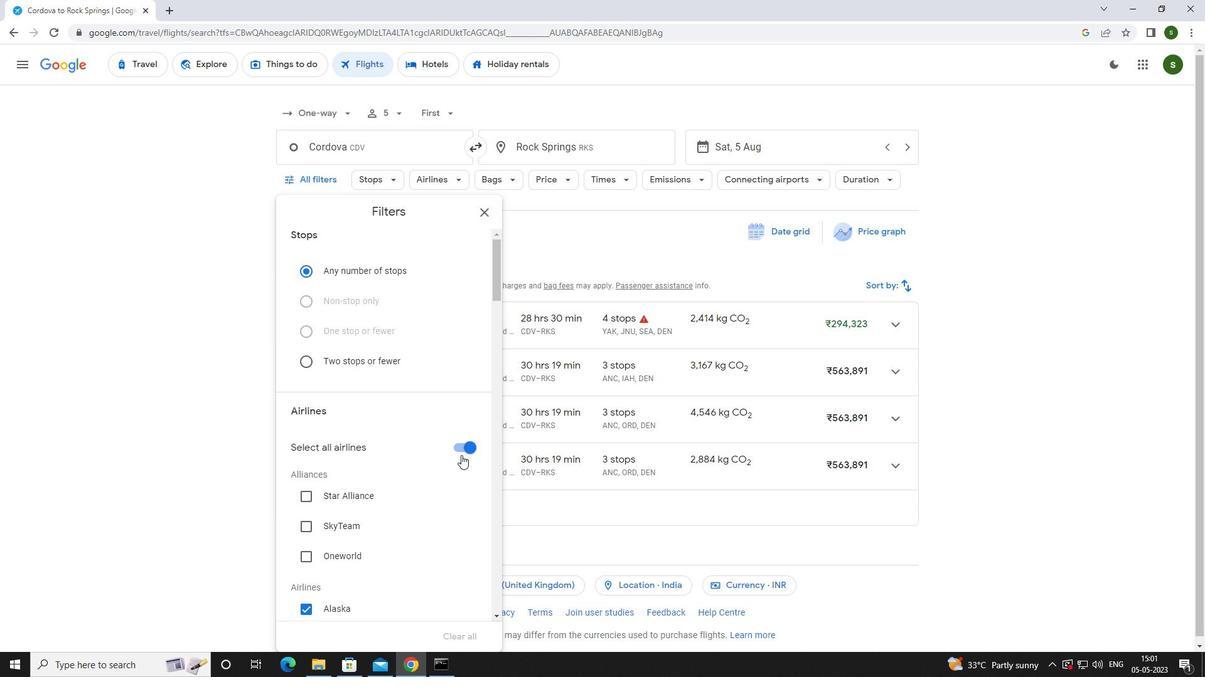 
Action: Mouse pressed left at (467, 448)
Screenshot: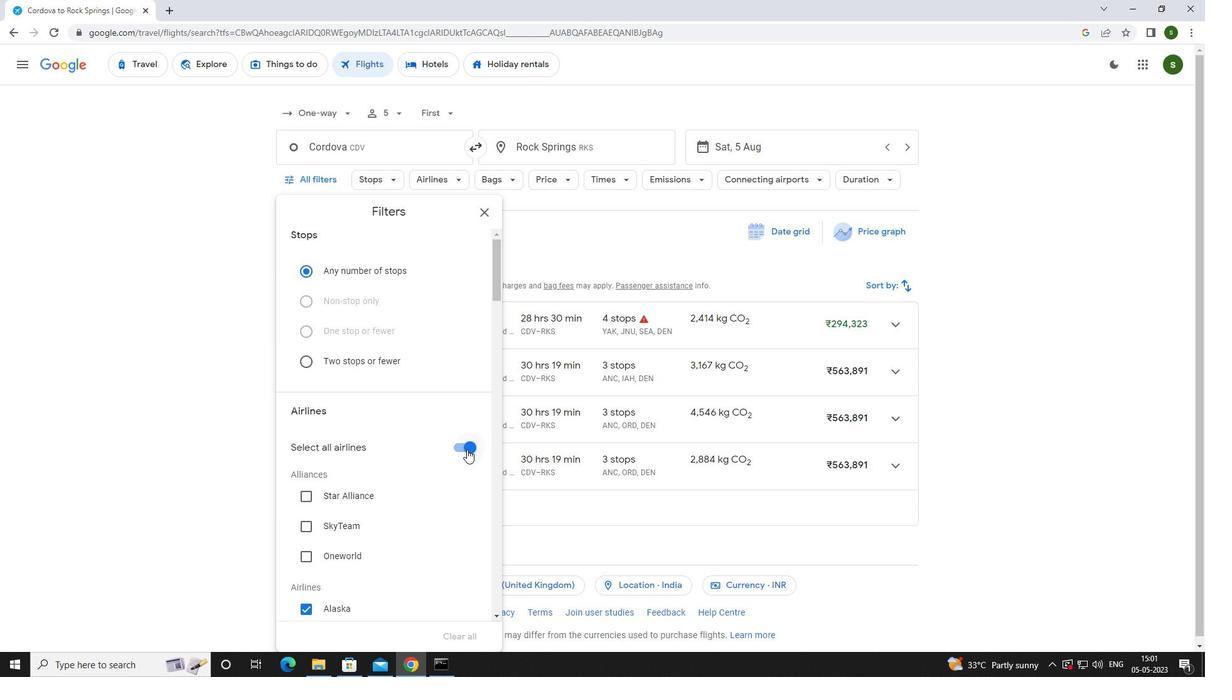 
Action: Mouse moved to (416, 444)
Screenshot: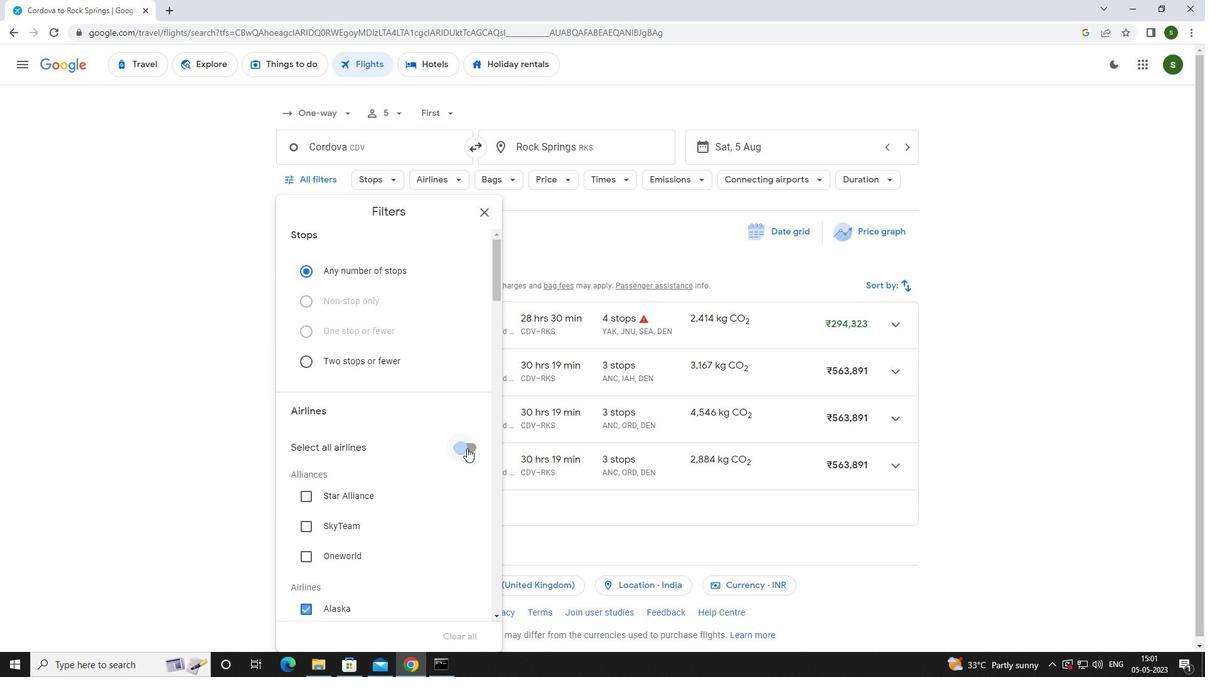 
Action: Mouse scrolled (416, 443) with delta (0, 0)
Screenshot: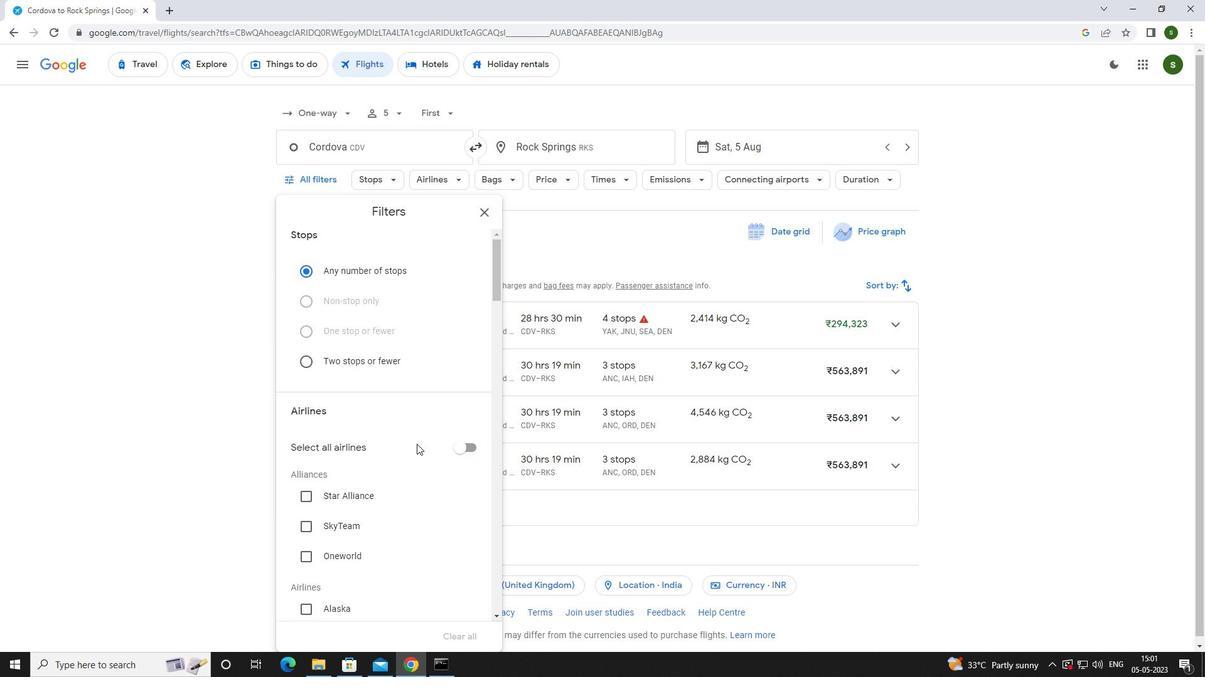 
Action: Mouse scrolled (416, 443) with delta (0, 0)
Screenshot: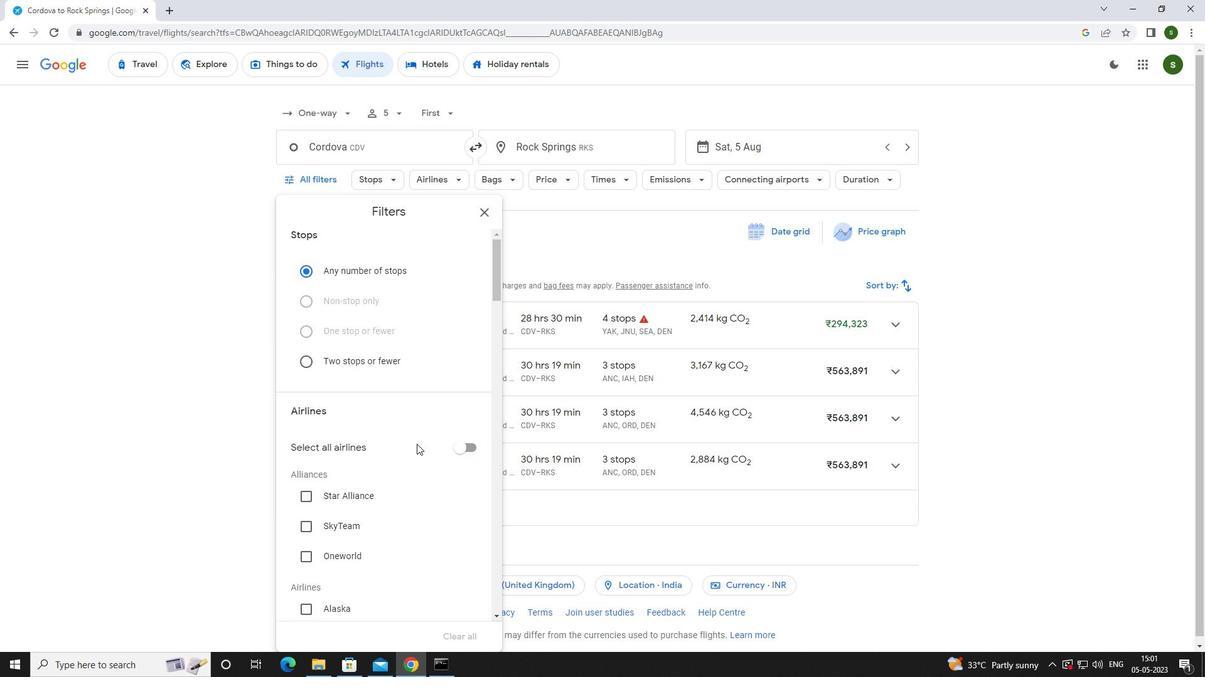 
Action: Mouse scrolled (416, 443) with delta (0, 0)
Screenshot: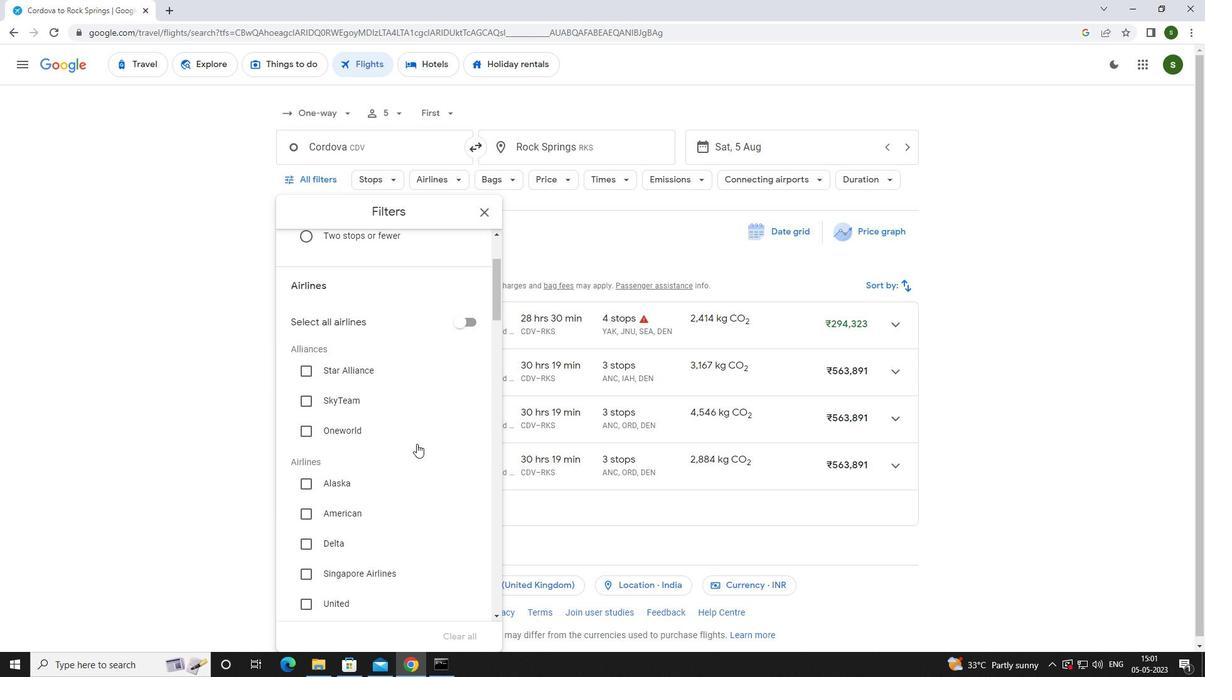 
Action: Mouse scrolled (416, 443) with delta (0, 0)
Screenshot: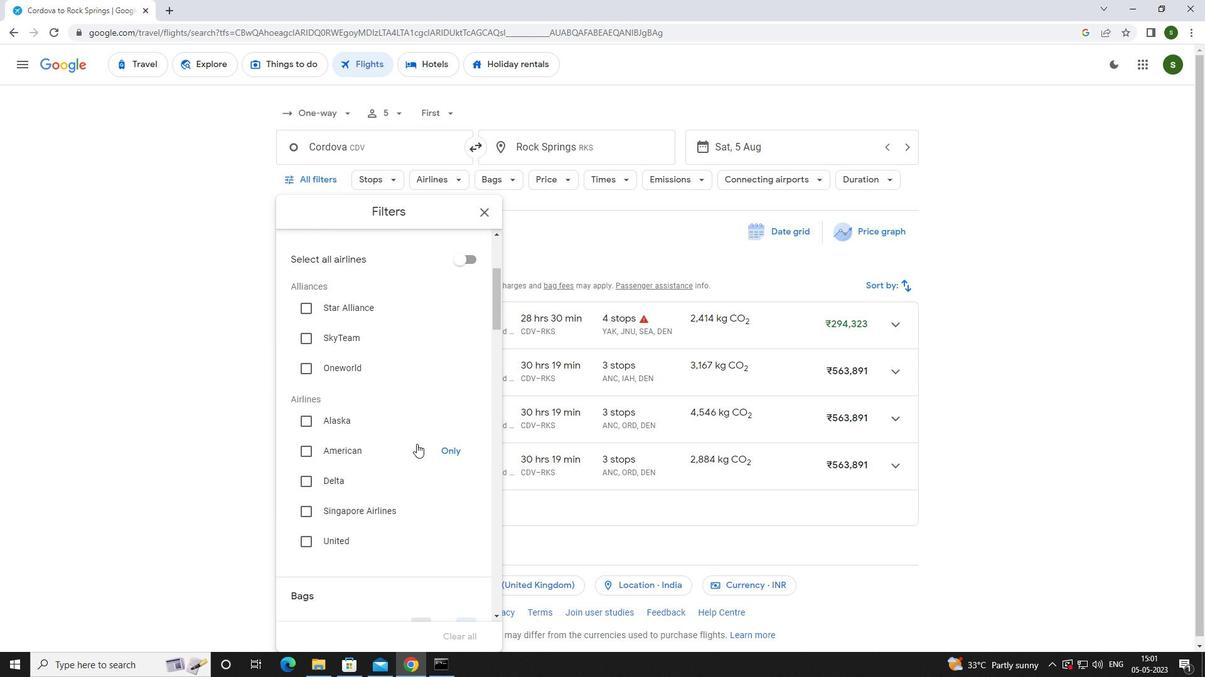 
Action: Mouse scrolled (416, 443) with delta (0, 0)
Screenshot: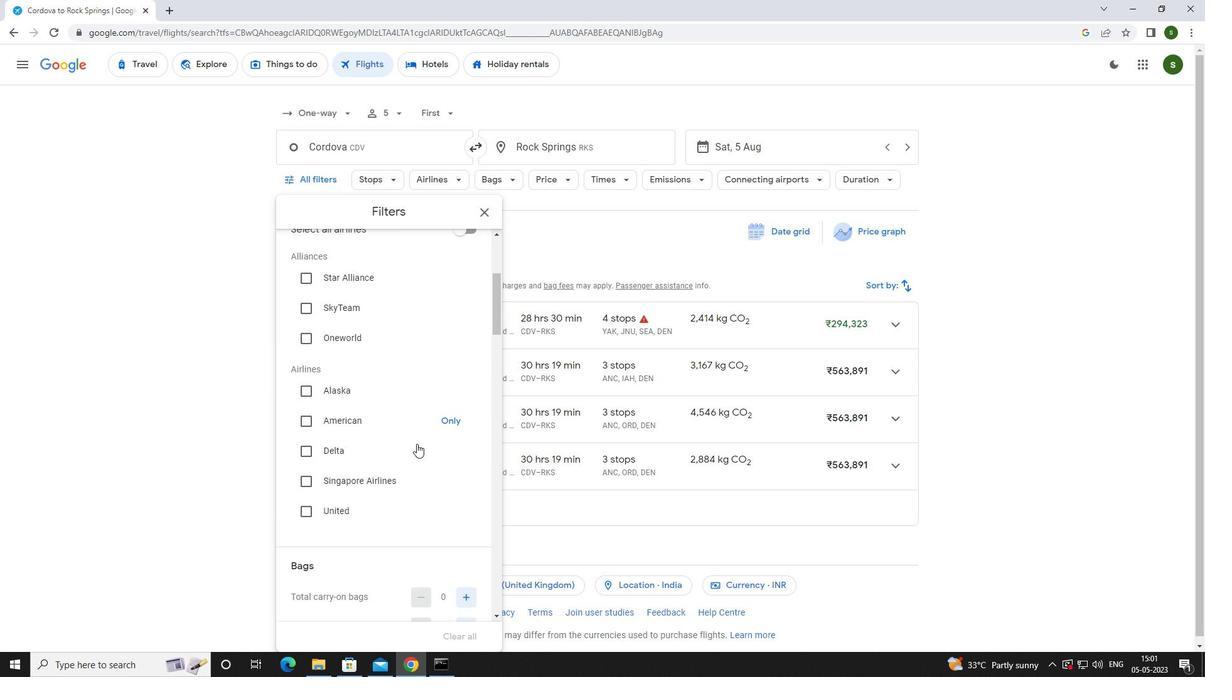 
Action: Mouse scrolled (416, 443) with delta (0, 0)
Screenshot: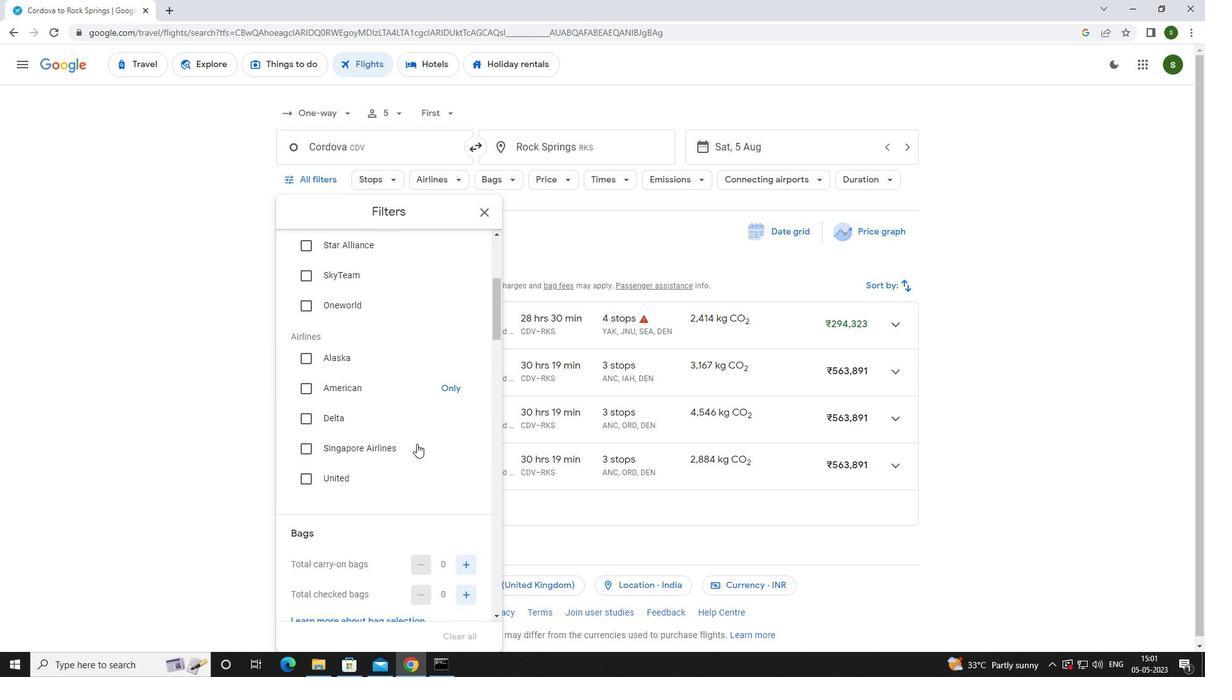 
Action: Mouse moved to (462, 473)
Screenshot: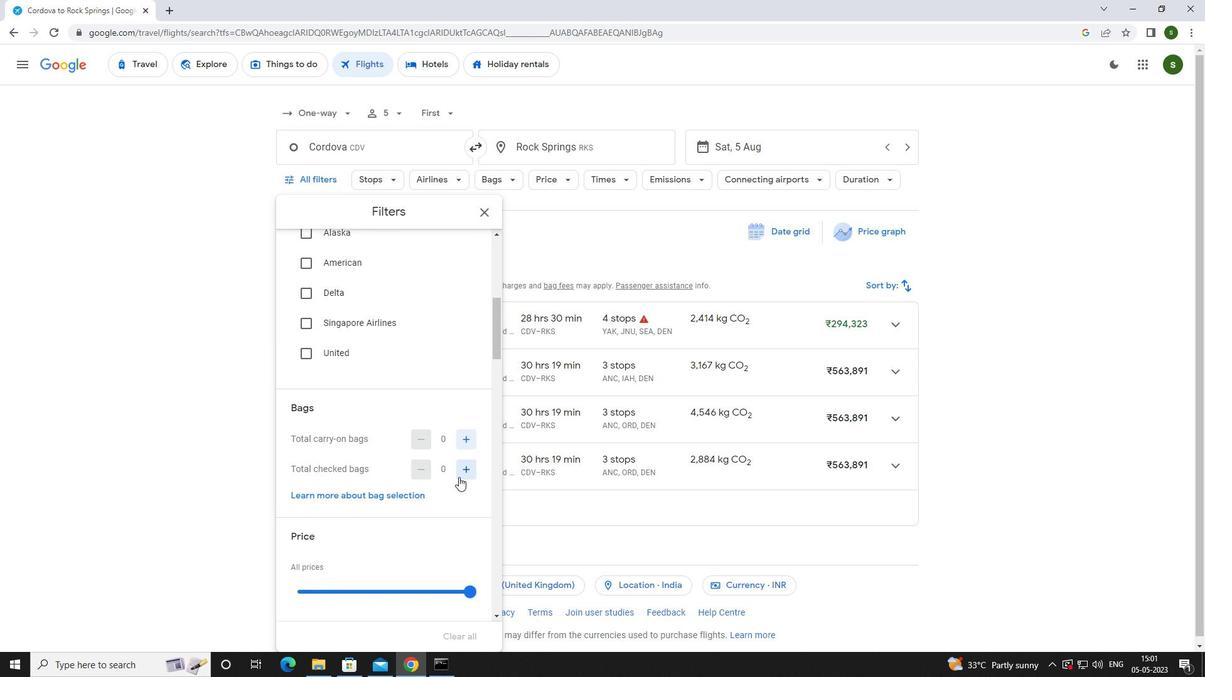 
Action: Mouse pressed left at (462, 473)
Screenshot: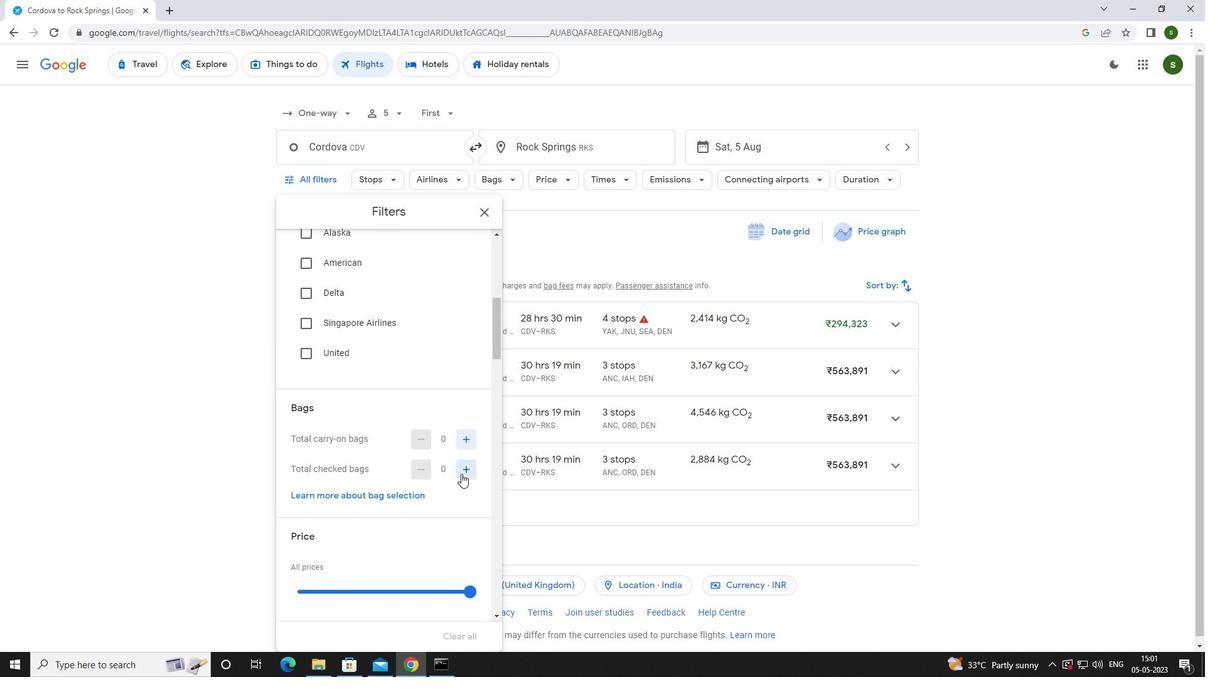 
Action: Mouse moved to (463, 473)
Screenshot: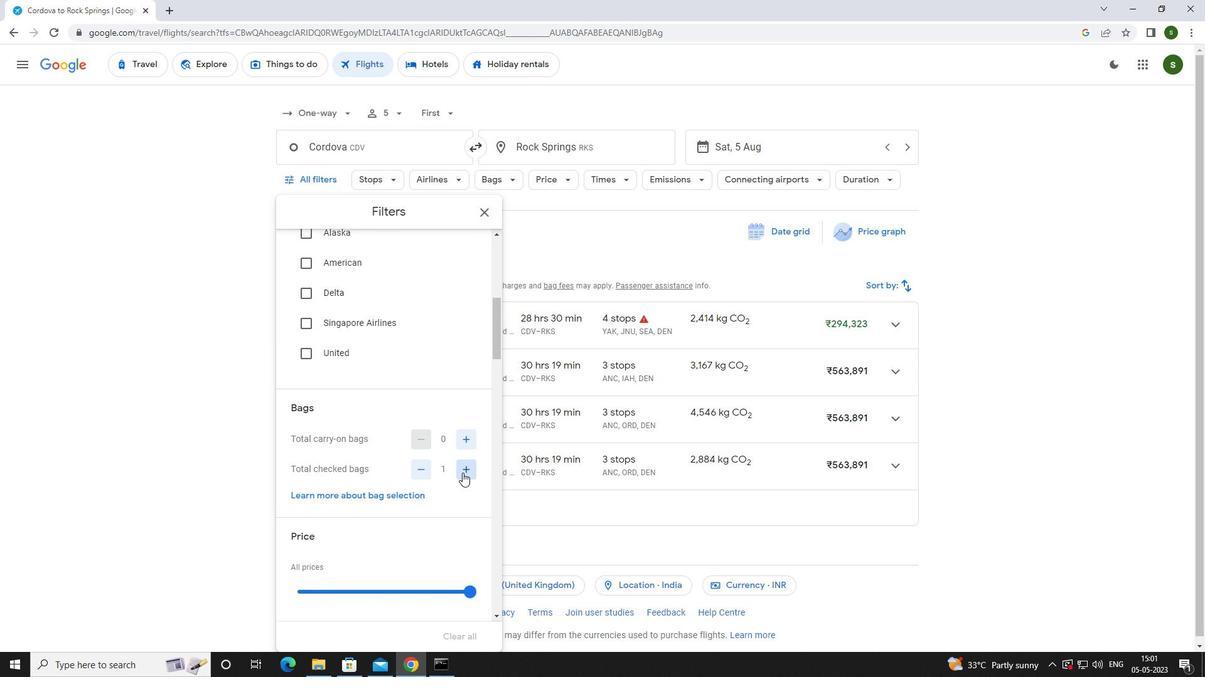
Action: Mouse scrolled (463, 472) with delta (0, 0)
Screenshot: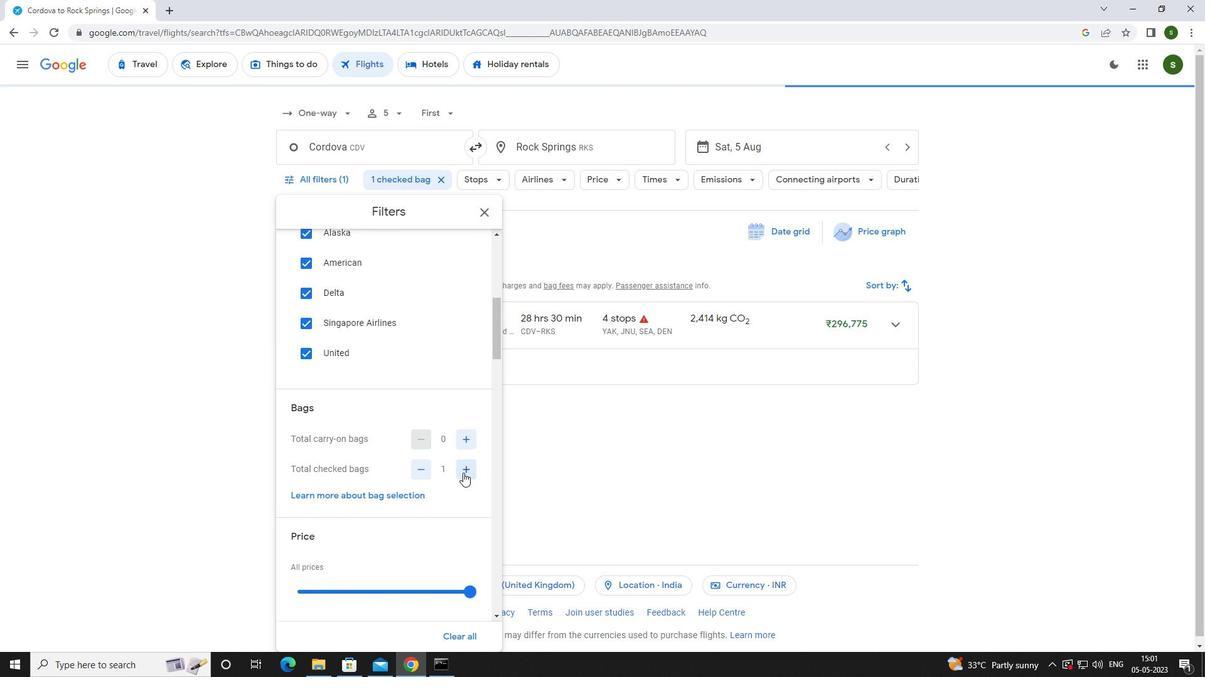 
Action: Mouse scrolled (463, 472) with delta (0, 0)
Screenshot: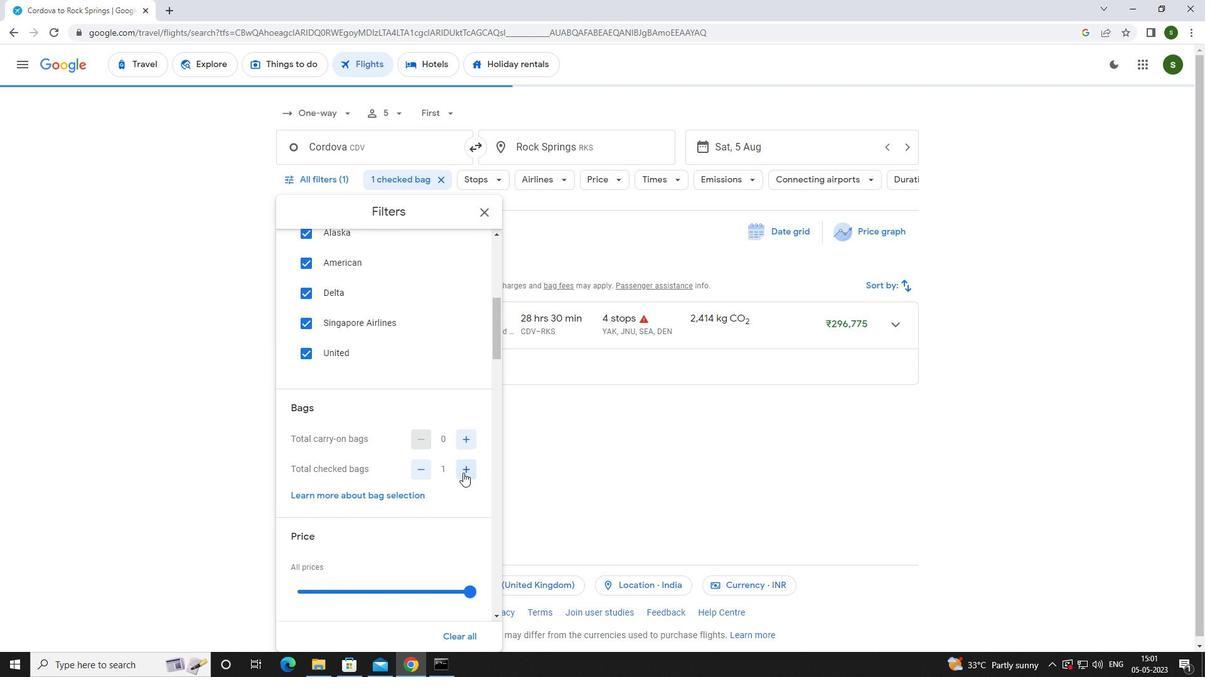 
Action: Mouse moved to (471, 467)
Screenshot: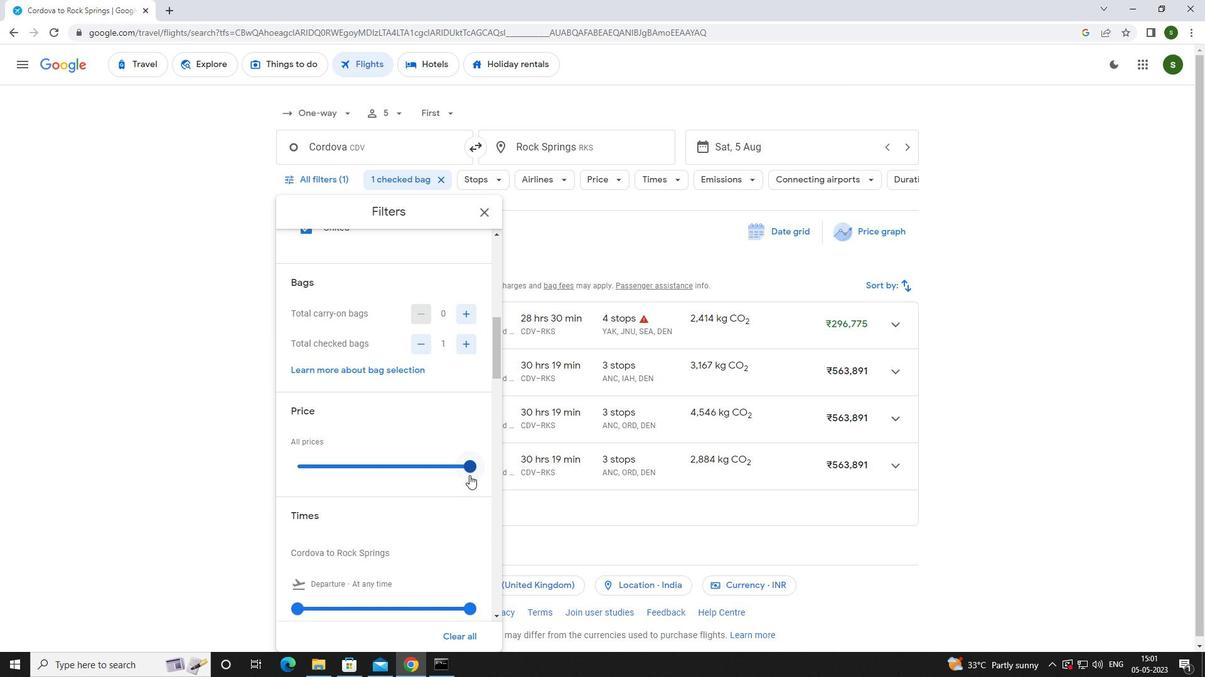 
Action: Mouse pressed left at (471, 467)
Screenshot: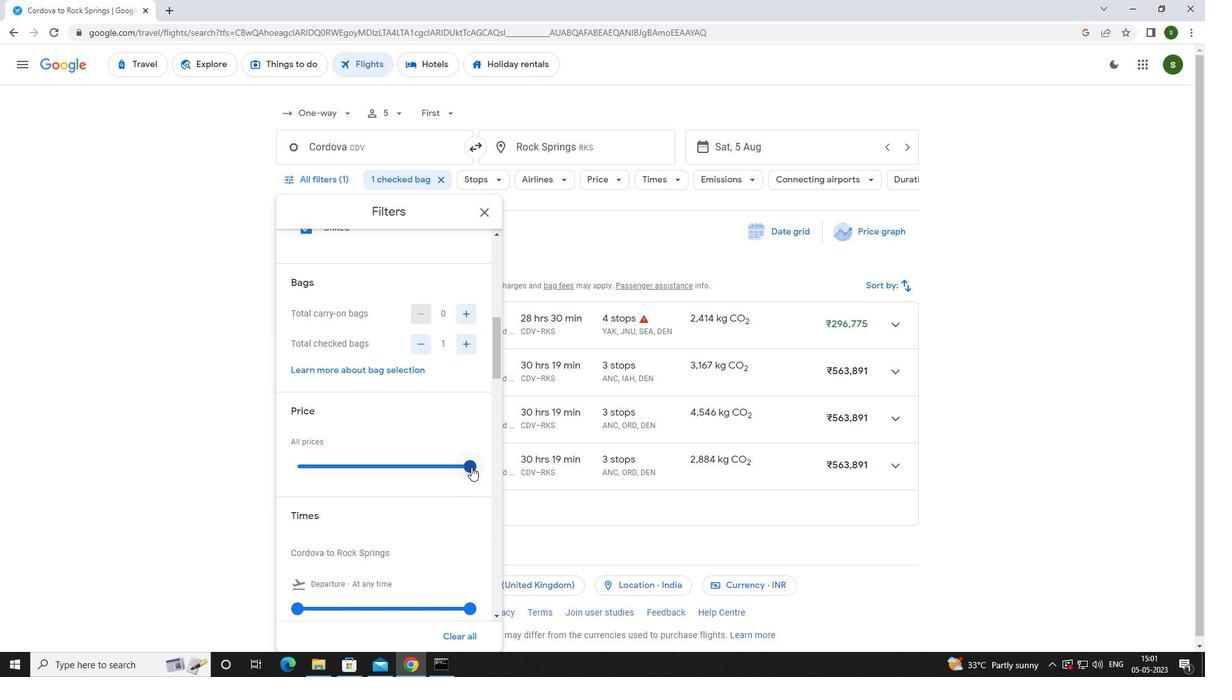 
Action: Mouse moved to (296, 467)
Screenshot: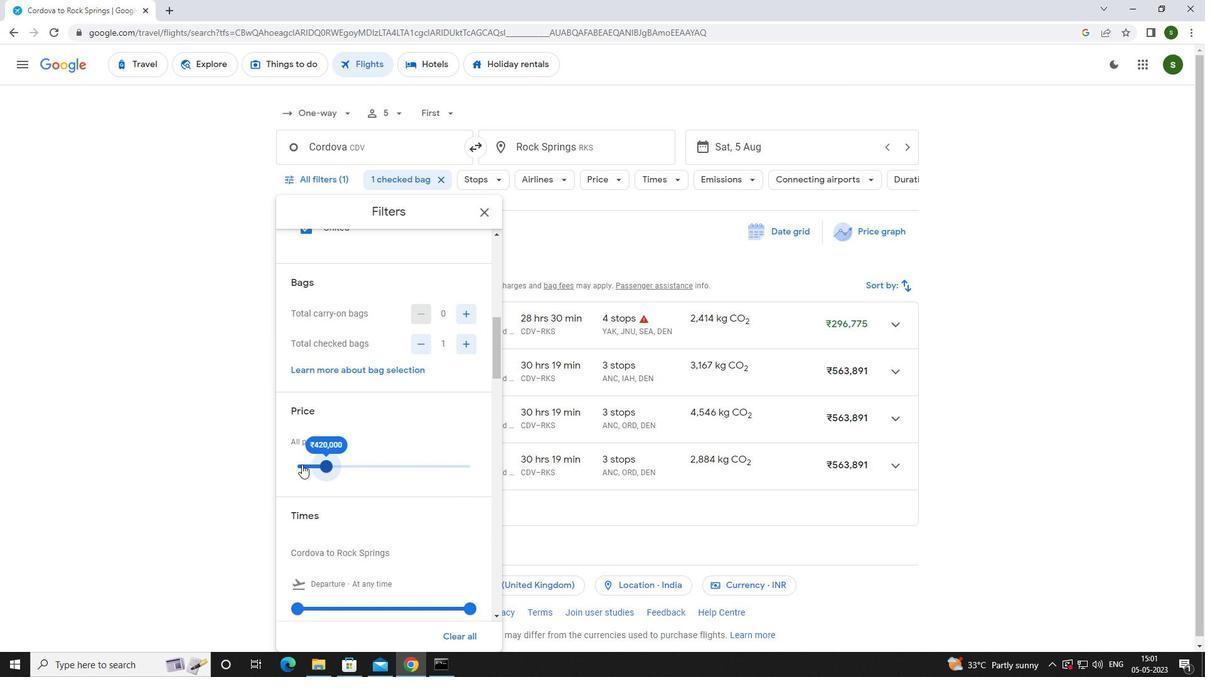 
Action: Mouse scrolled (296, 466) with delta (0, 0)
Screenshot: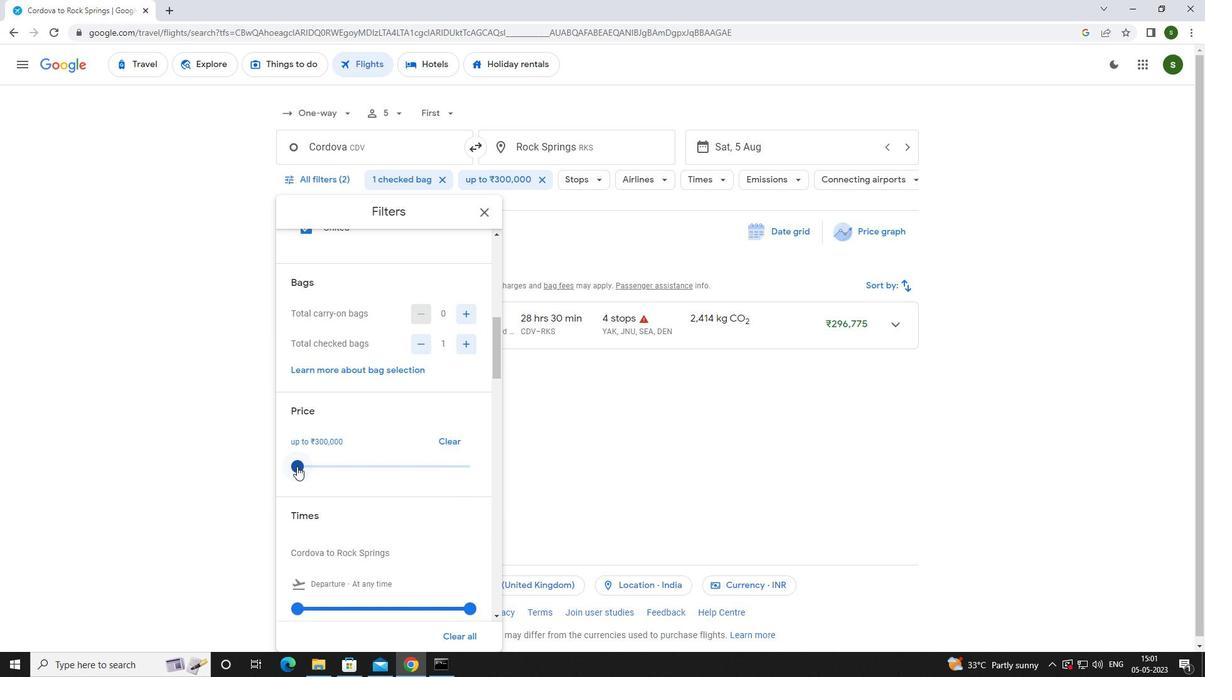 
Action: Mouse scrolled (296, 466) with delta (0, 0)
Screenshot: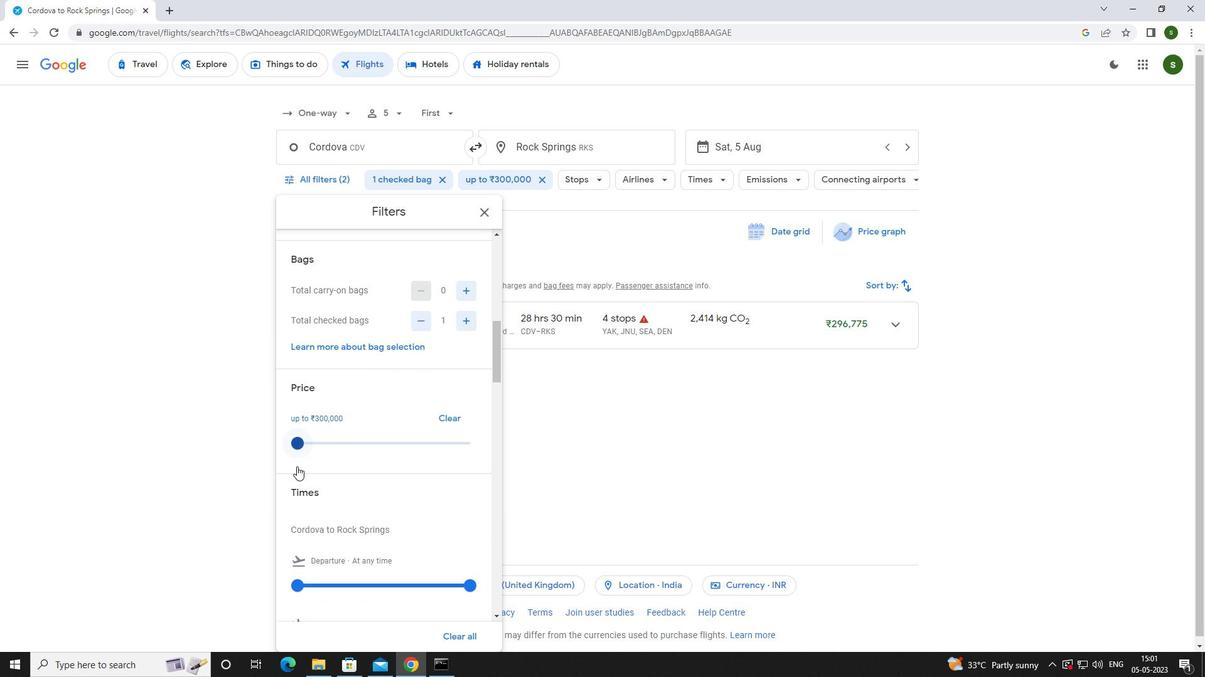 
Action: Mouse moved to (298, 481)
Screenshot: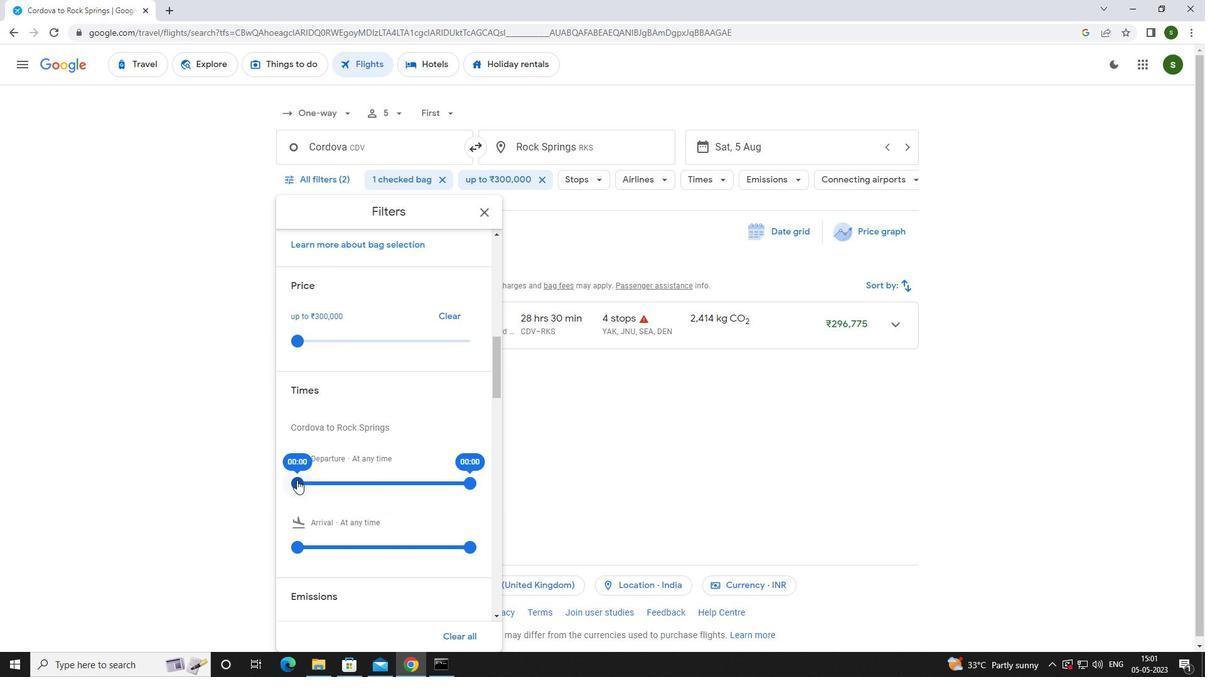 
Action: Mouse pressed left at (298, 481)
Screenshot: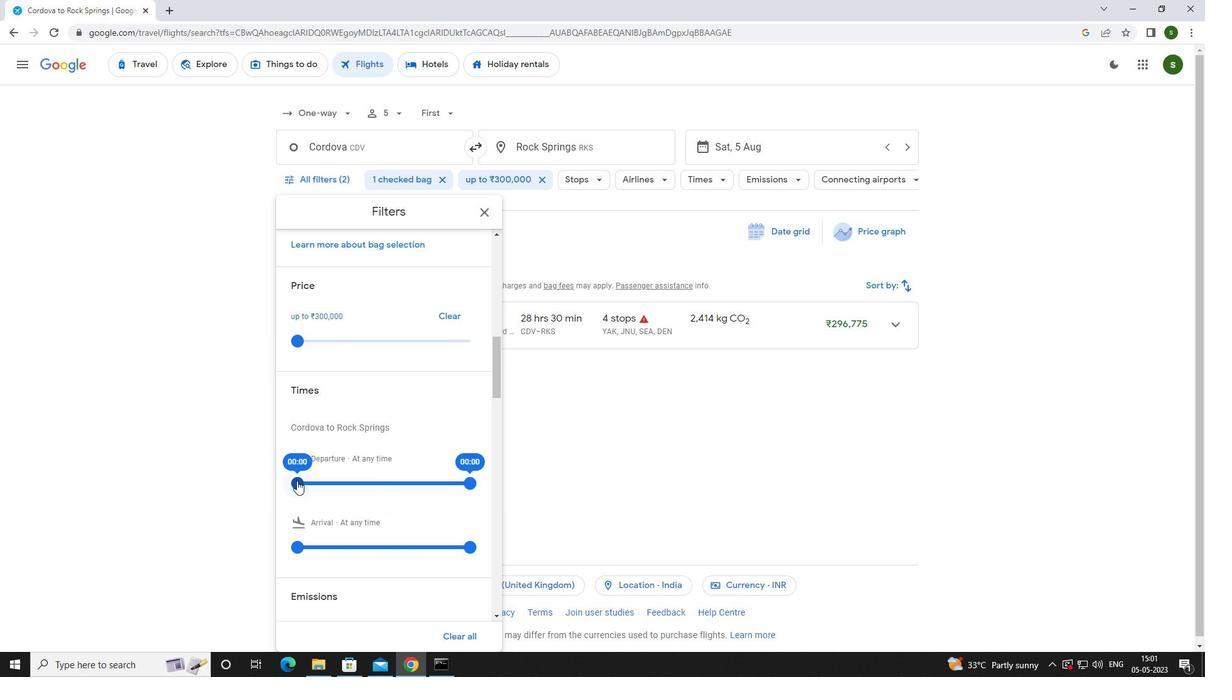 
Action: Mouse moved to (544, 426)
Screenshot: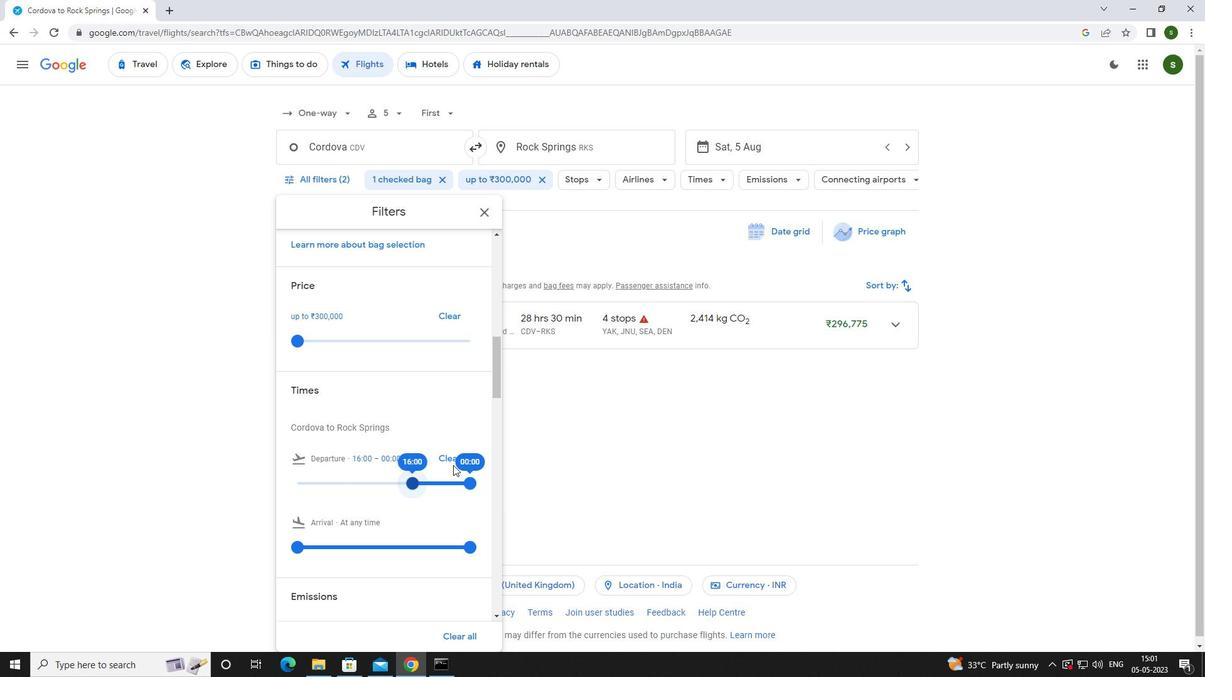 
Action: Mouse pressed left at (544, 426)
Screenshot: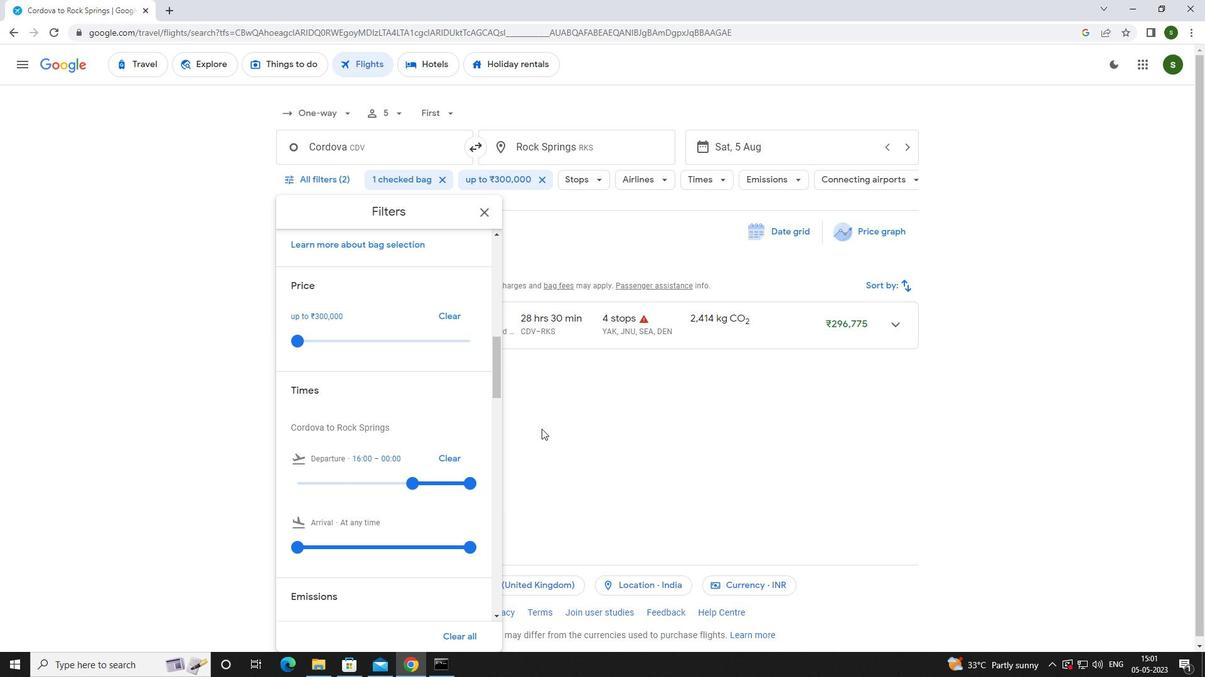 
